 Task: Look for Airbnb options in Jiwani, Pakistan from 17th December, 2023 to 25th December, 2023 for 6 adults. Place can be entire room with 3 bedrooms having 3 beds and 3 bathrooms. Property type can be guest house.
Action: Mouse moved to (421, 81)
Screenshot: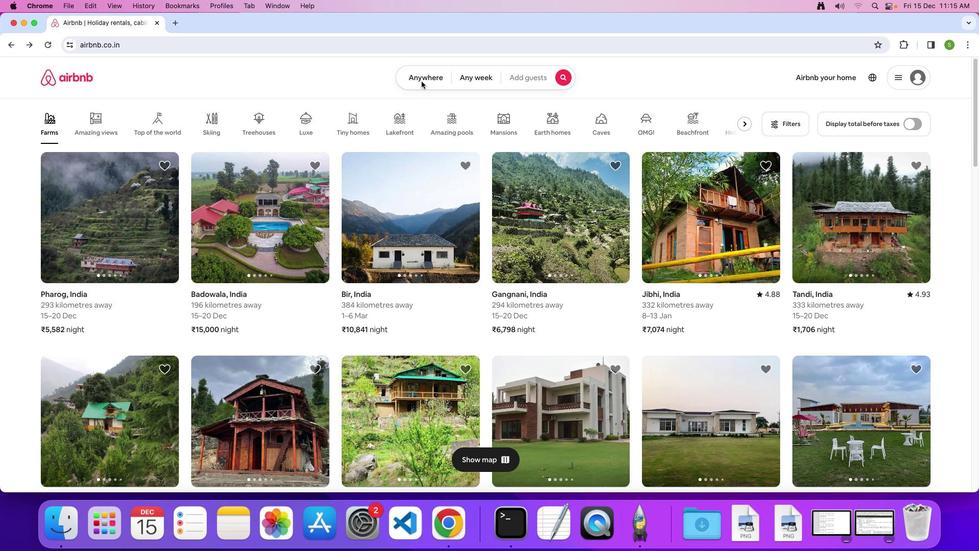 
Action: Mouse pressed left at (421, 81)
Screenshot: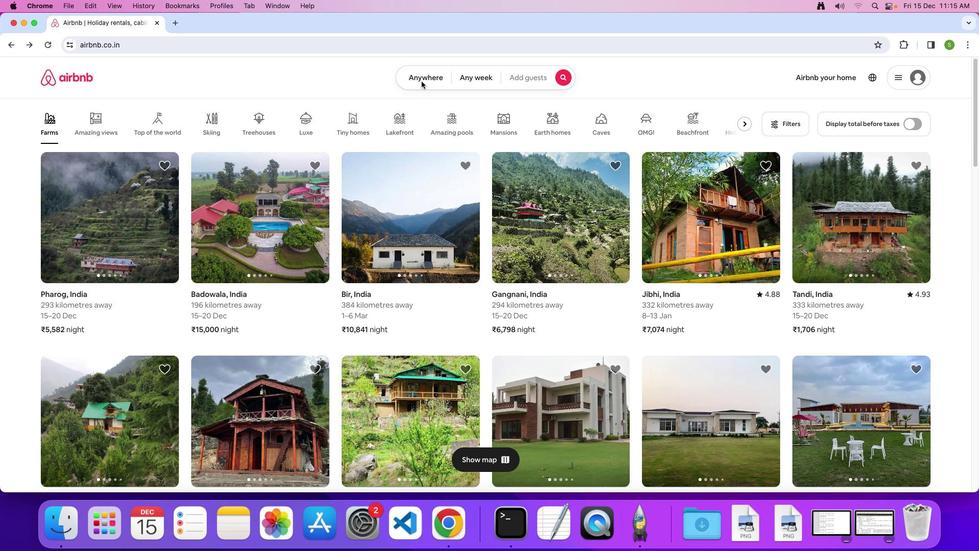 
Action: Mouse moved to (420, 80)
Screenshot: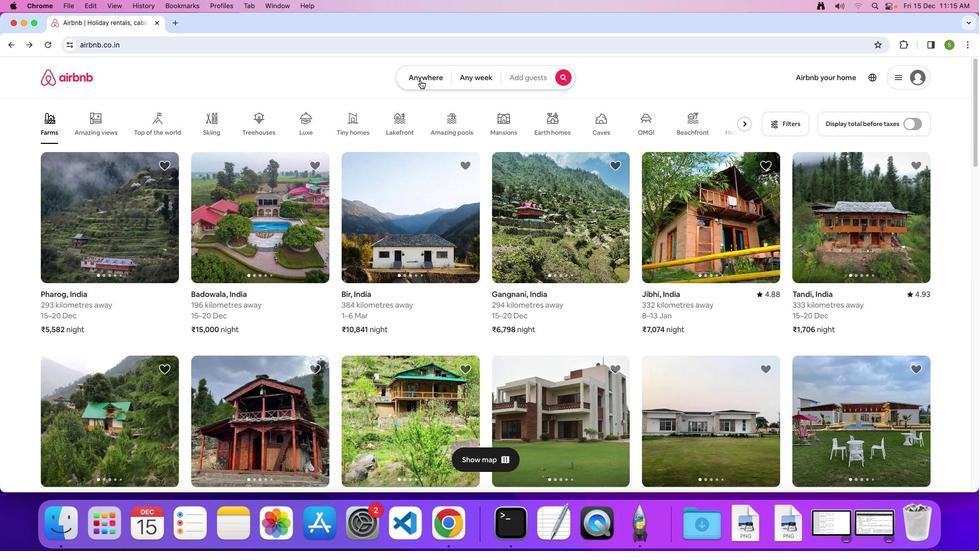 
Action: Mouse pressed left at (420, 80)
Screenshot: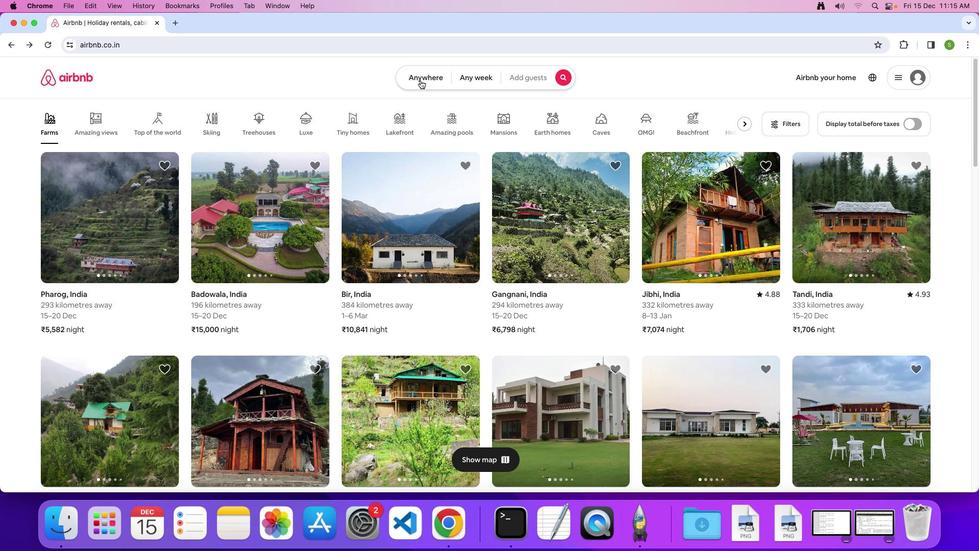 
Action: Mouse moved to (320, 113)
Screenshot: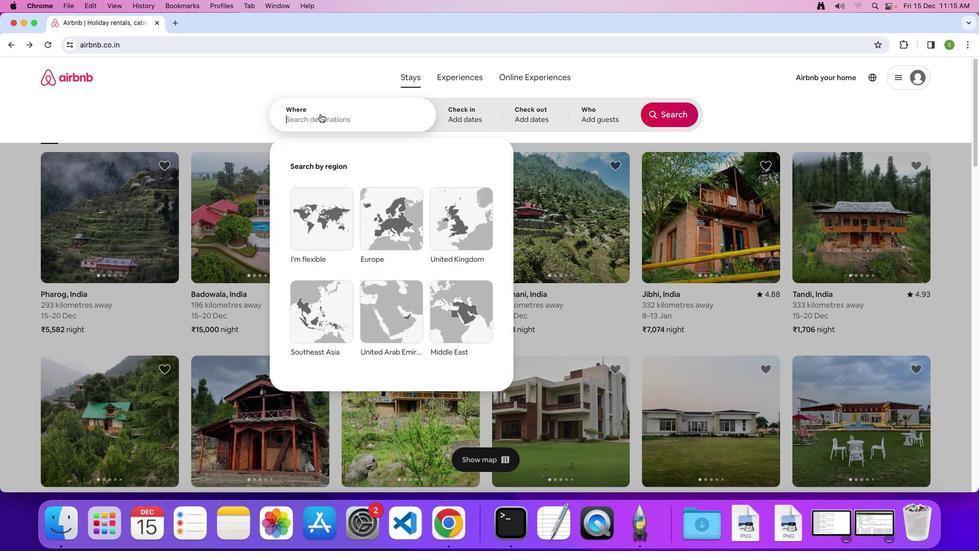 
Action: Mouse pressed left at (320, 113)
Screenshot: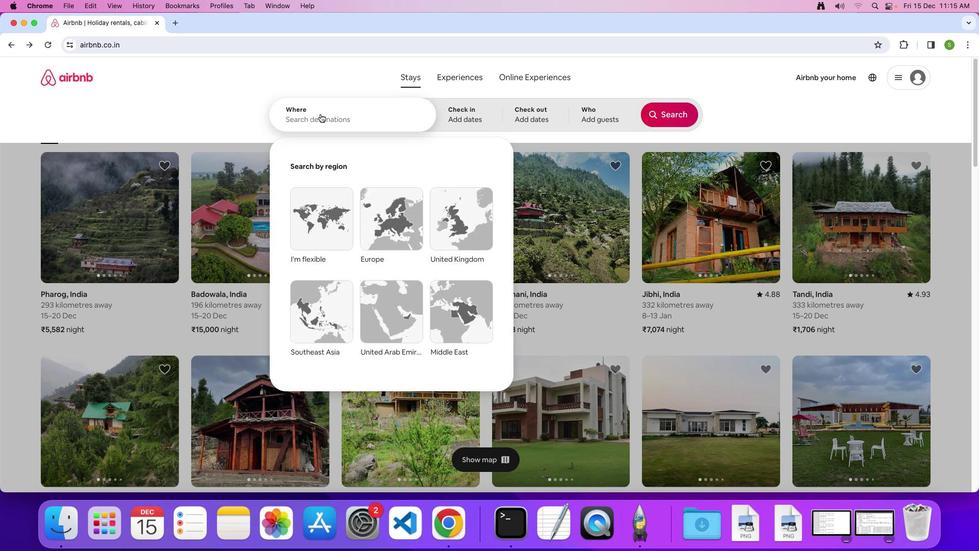 
Action: Key pressed 'J'Key.caps_lock'i''w''a''n''i'','Key.spaceKey.shift'p''a''k''i''s''t''a''n'Key.enter
Screenshot: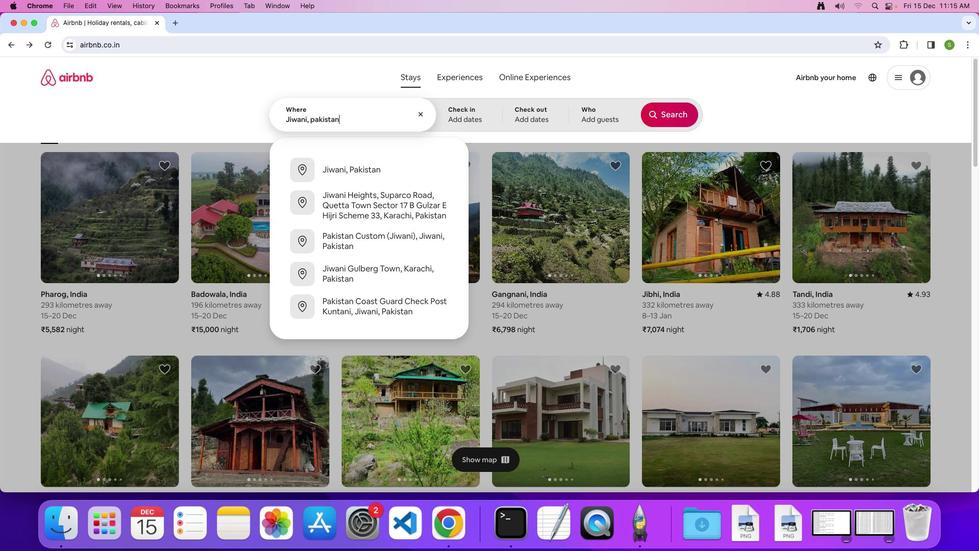 
Action: Mouse moved to (316, 312)
Screenshot: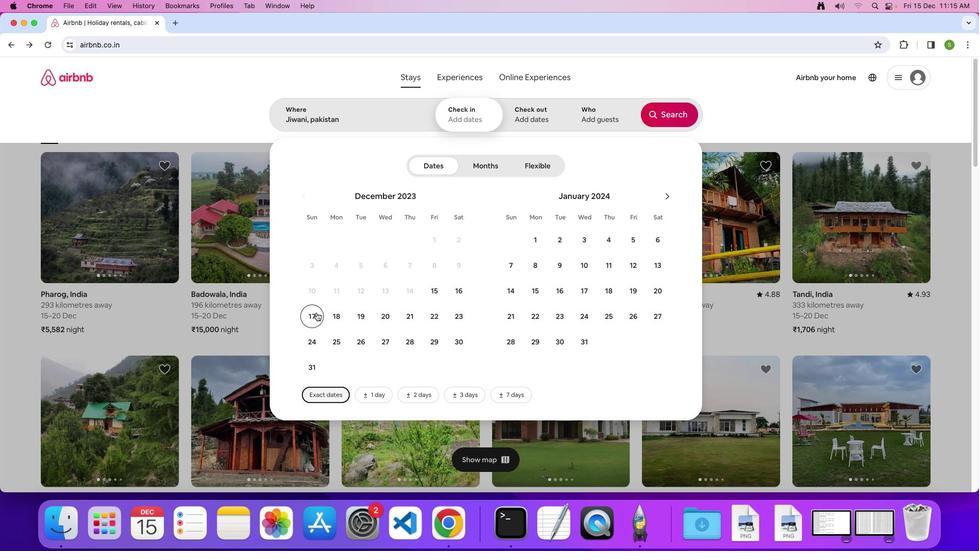 
Action: Mouse pressed left at (316, 312)
Screenshot: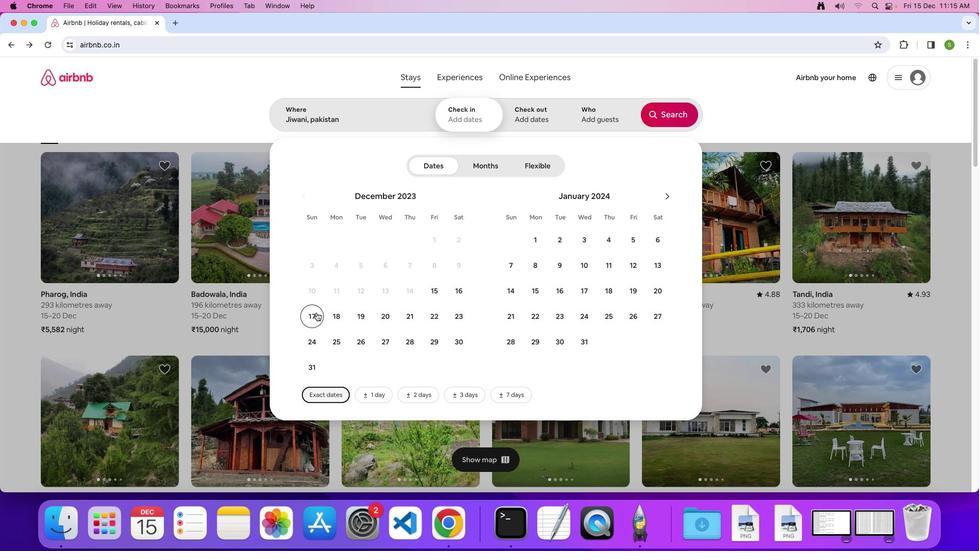 
Action: Mouse moved to (340, 342)
Screenshot: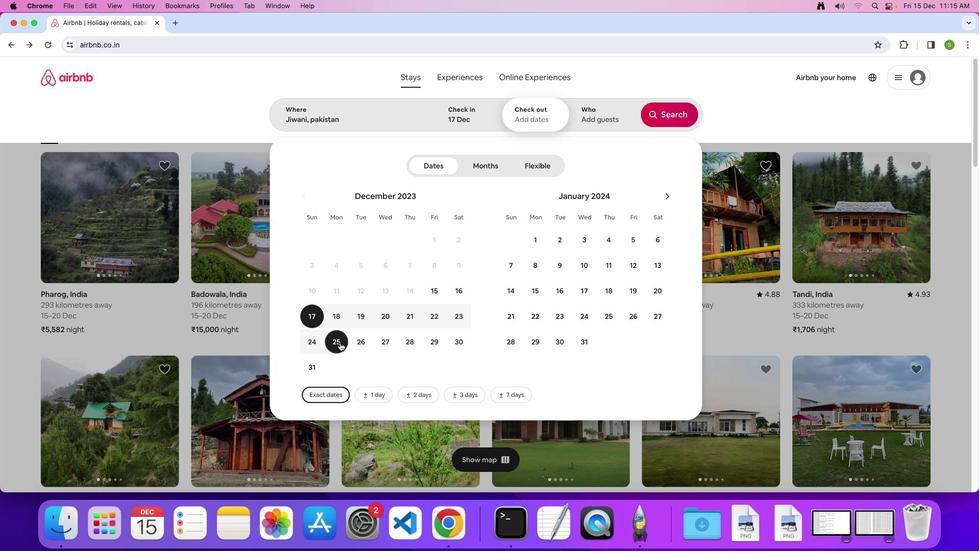 
Action: Mouse pressed left at (340, 342)
Screenshot: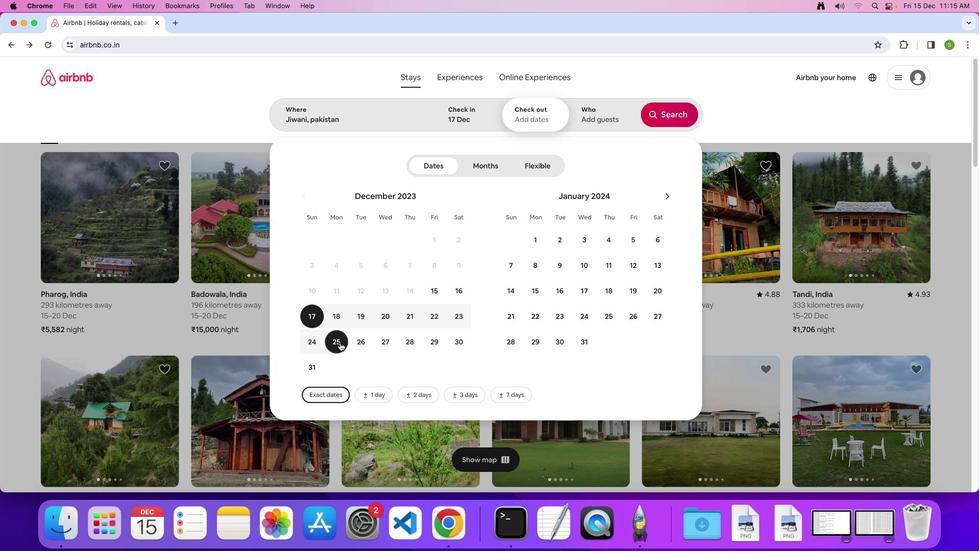 
Action: Mouse moved to (600, 121)
Screenshot: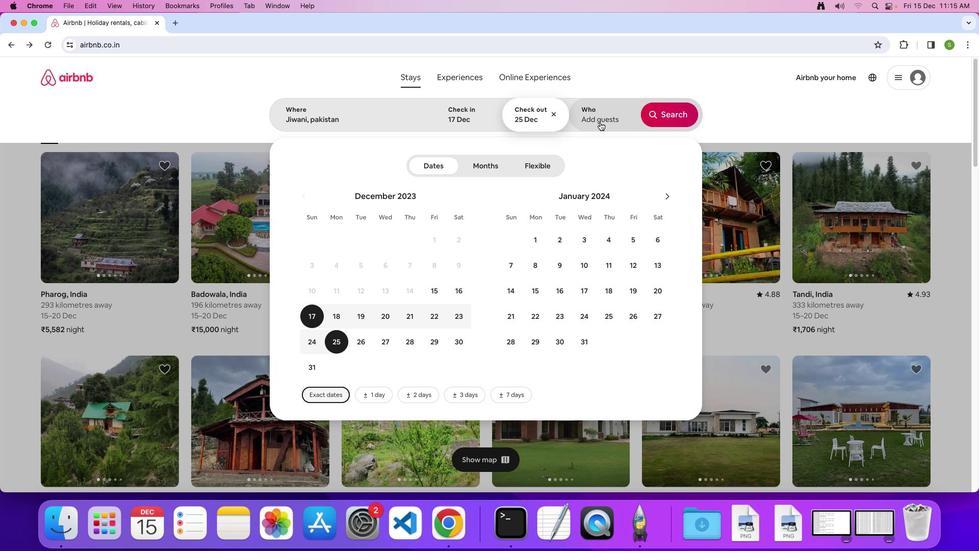 
Action: Mouse pressed left at (600, 121)
Screenshot: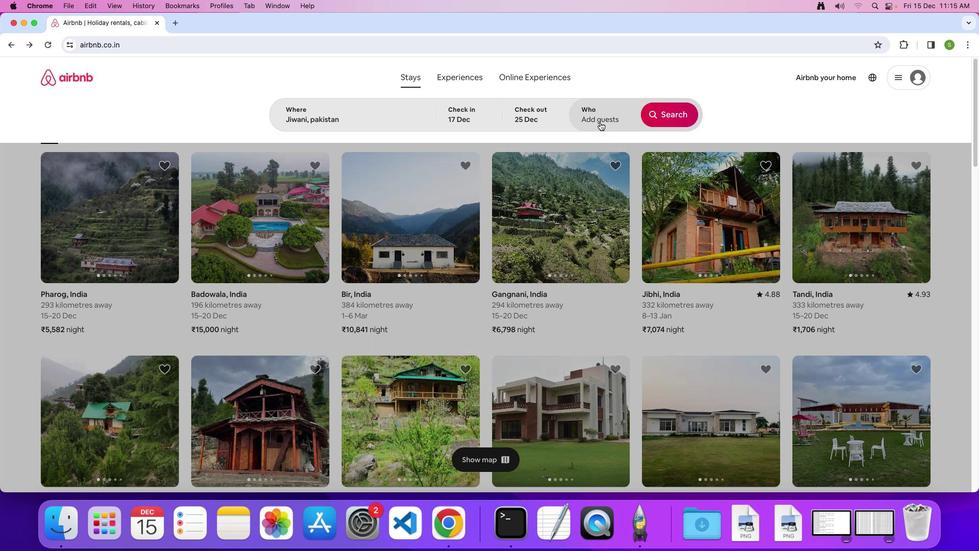 
Action: Mouse moved to (673, 169)
Screenshot: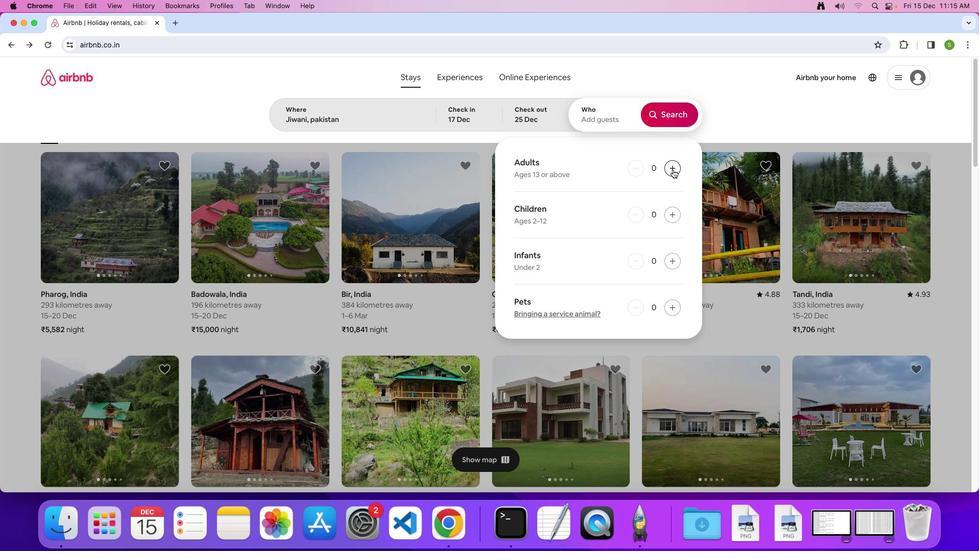 
Action: Mouse pressed left at (673, 169)
Screenshot: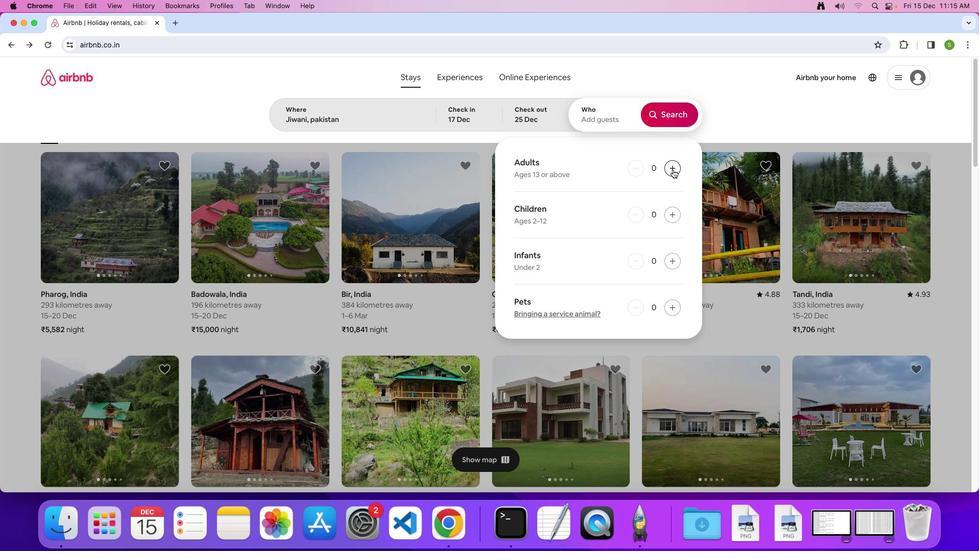 
Action: Mouse pressed left at (673, 169)
Screenshot: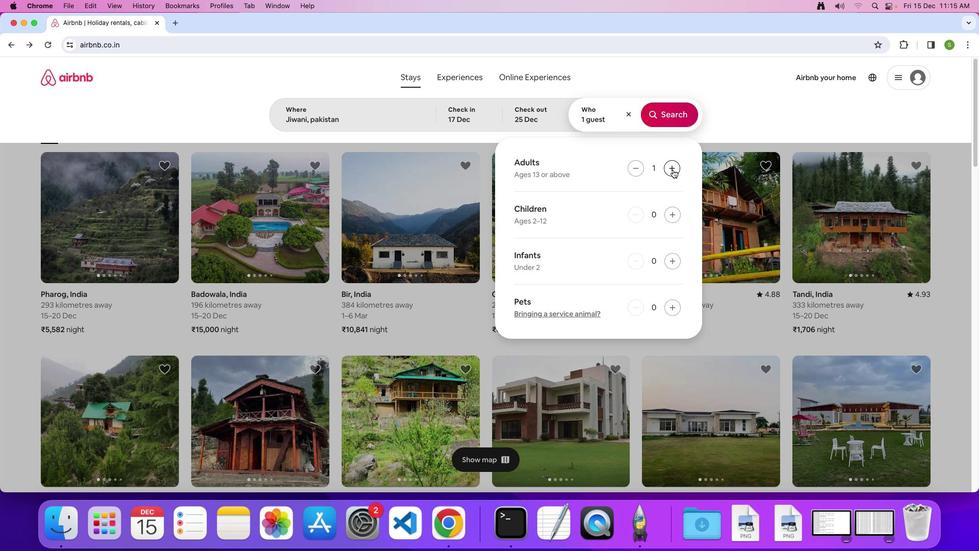 
Action: Mouse pressed left at (673, 169)
Screenshot: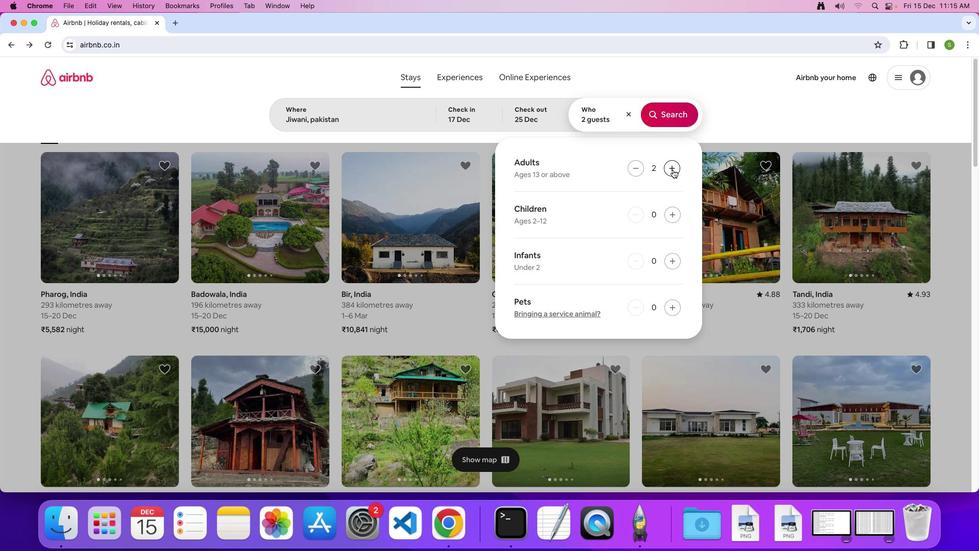 
Action: Mouse pressed left at (673, 169)
Screenshot: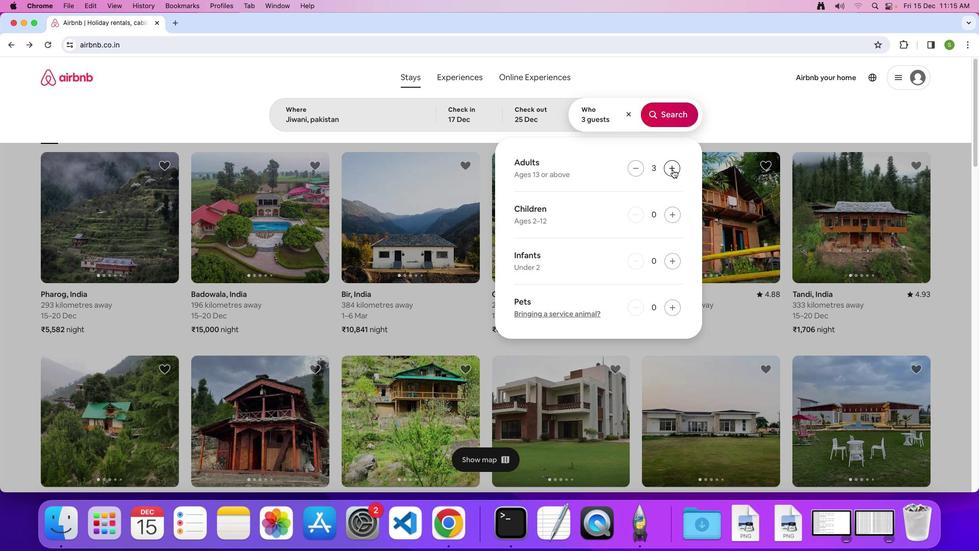 
Action: Mouse pressed left at (673, 169)
Screenshot: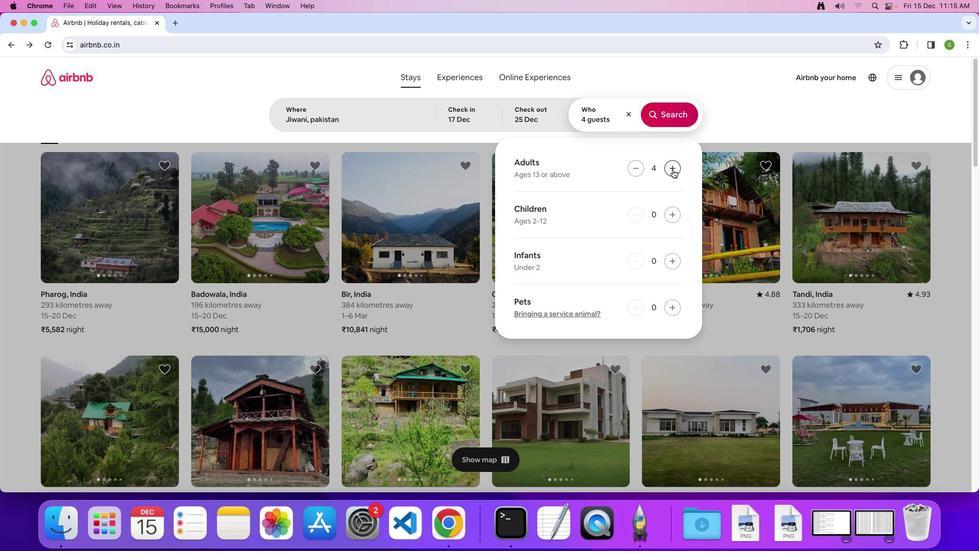 
Action: Mouse pressed left at (673, 169)
Screenshot: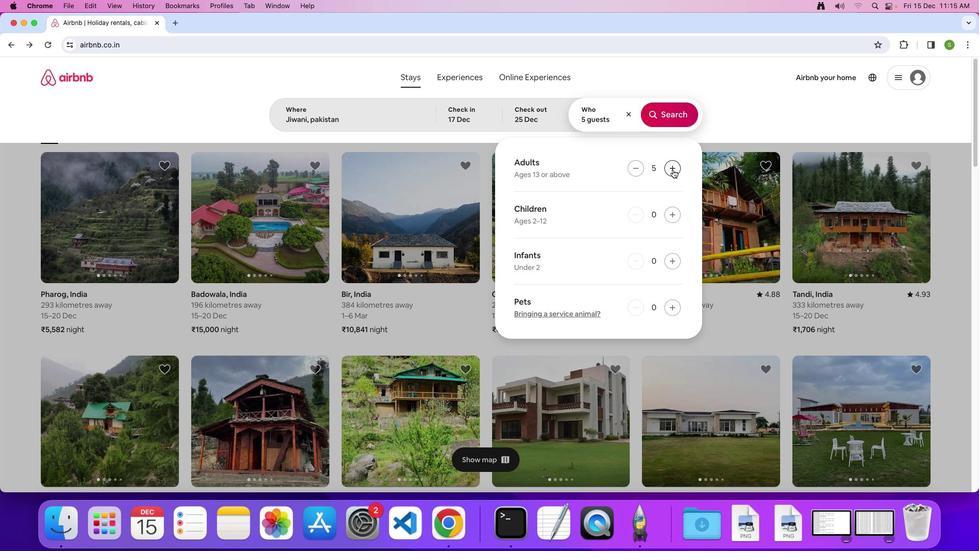 
Action: Mouse moved to (670, 118)
Screenshot: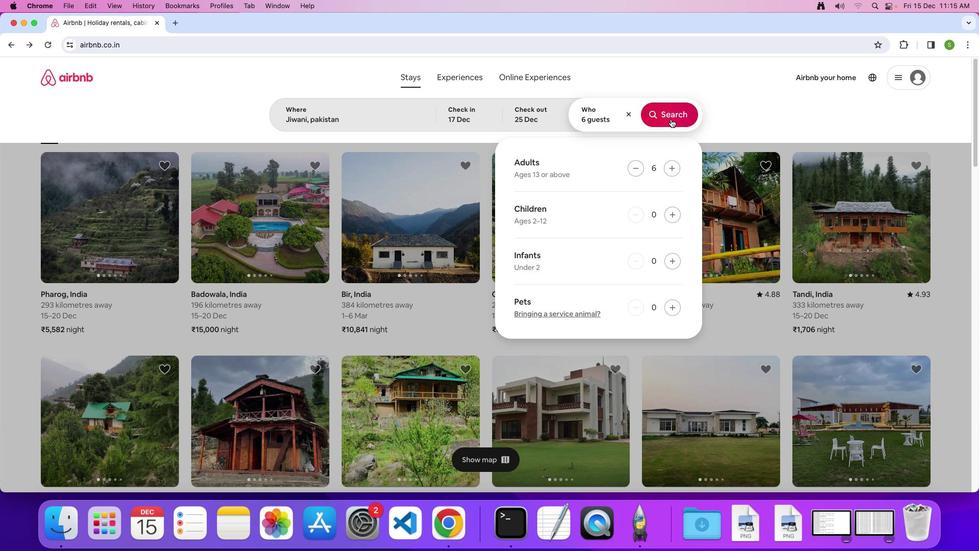 
Action: Mouse pressed left at (670, 118)
Screenshot: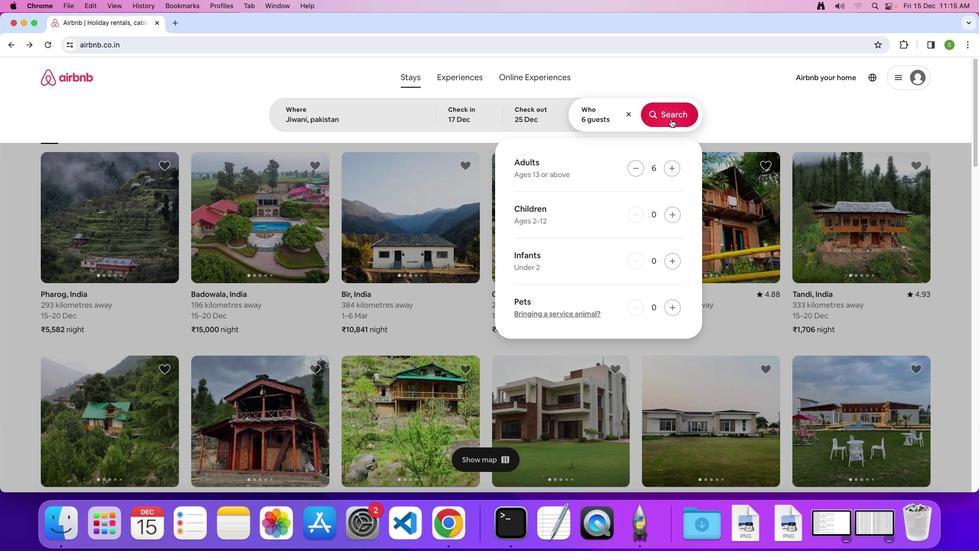 
Action: Mouse moved to (817, 122)
Screenshot: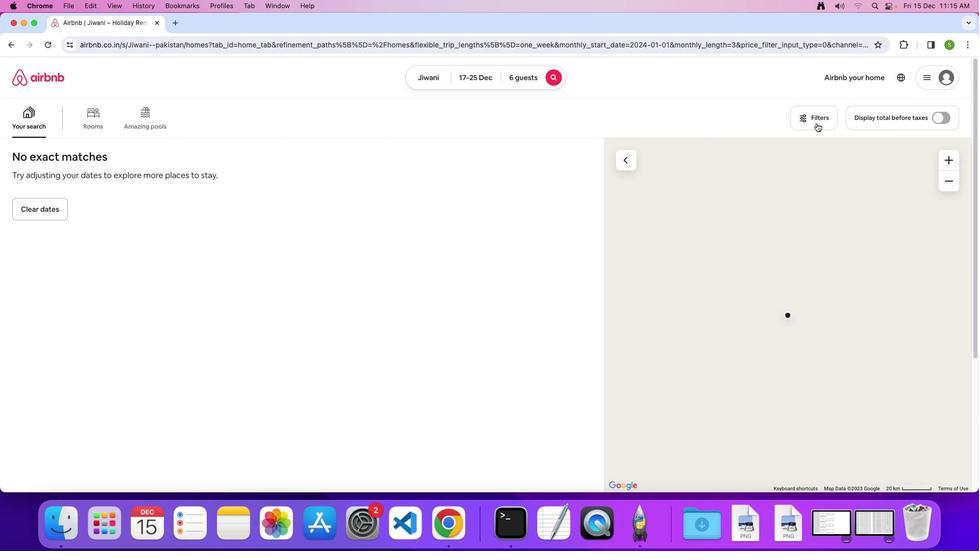 
Action: Mouse pressed left at (817, 122)
Screenshot: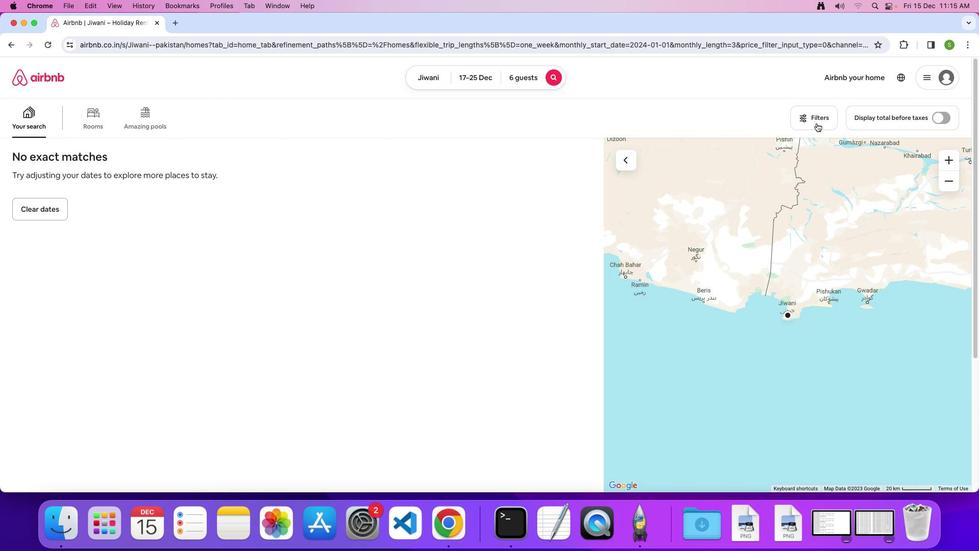 
Action: Mouse moved to (526, 250)
Screenshot: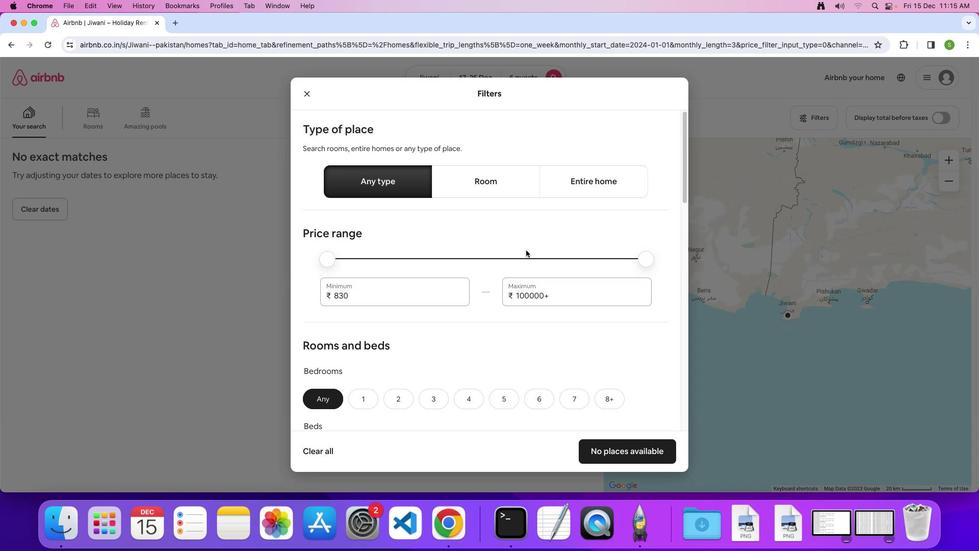 
Action: Mouse scrolled (526, 250) with delta (0, 0)
Screenshot: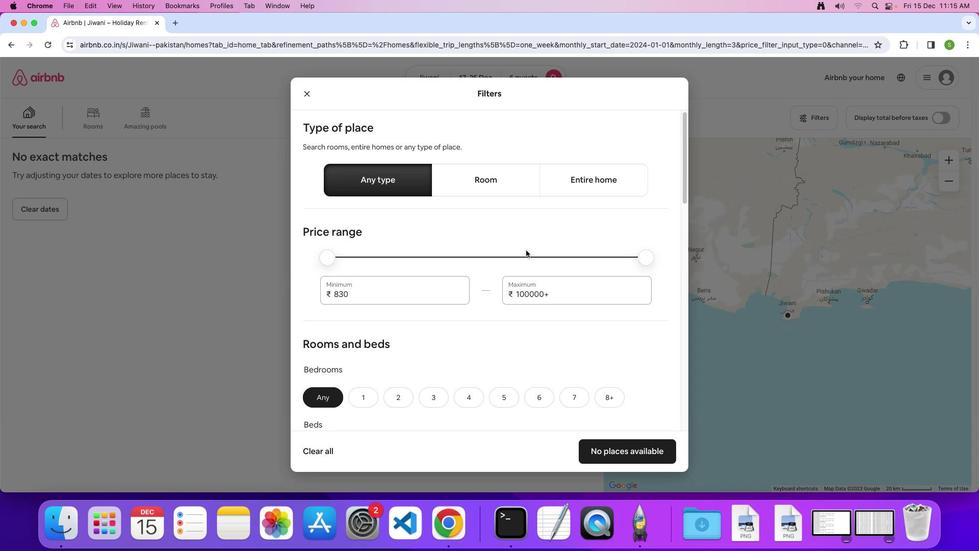 
Action: Mouse scrolled (526, 250) with delta (0, 0)
Screenshot: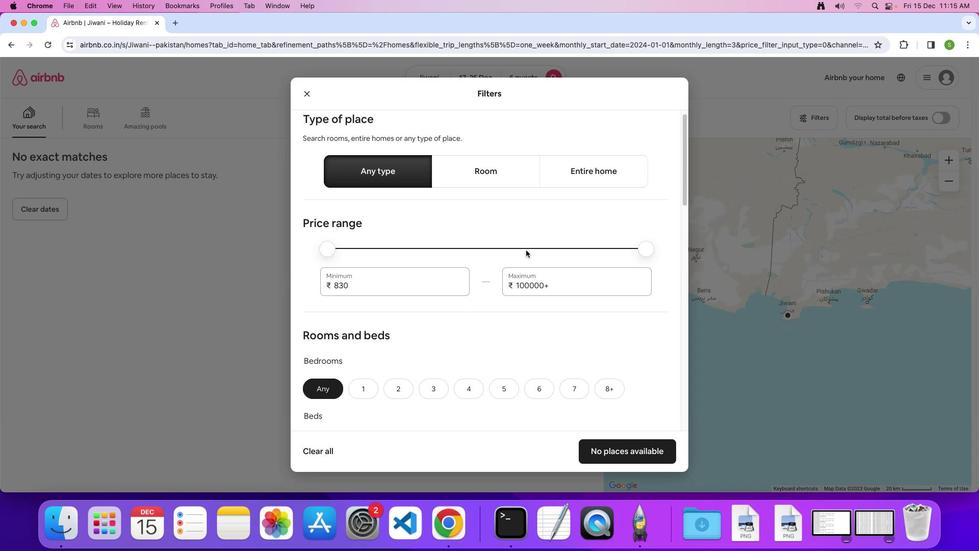 
Action: Mouse scrolled (526, 250) with delta (0, 0)
Screenshot: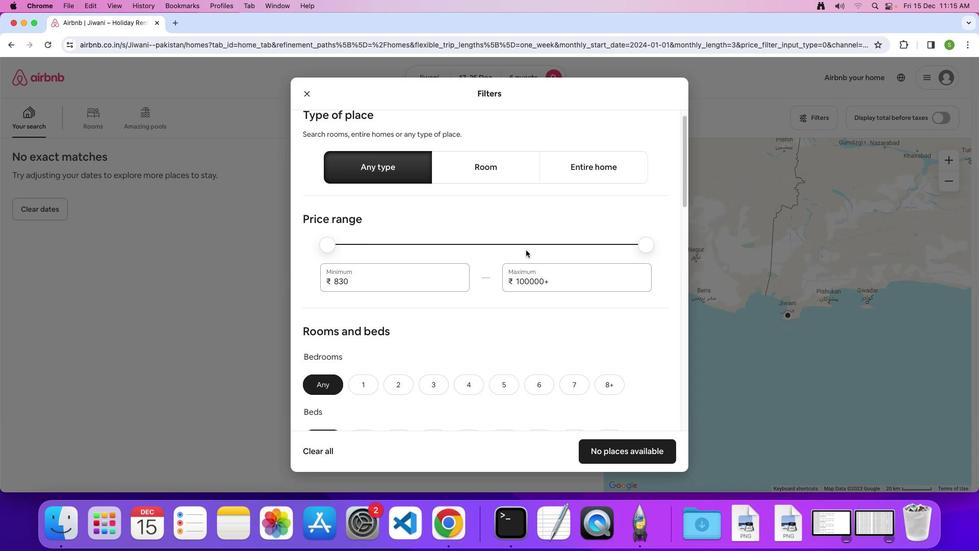 
Action: Mouse scrolled (526, 250) with delta (0, 0)
Screenshot: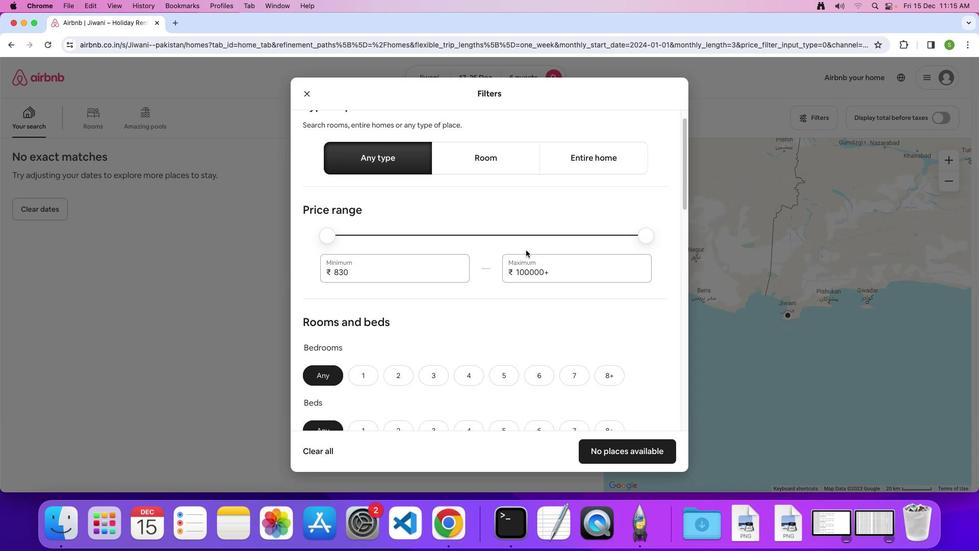 
Action: Mouse scrolled (526, 250) with delta (0, 0)
Screenshot: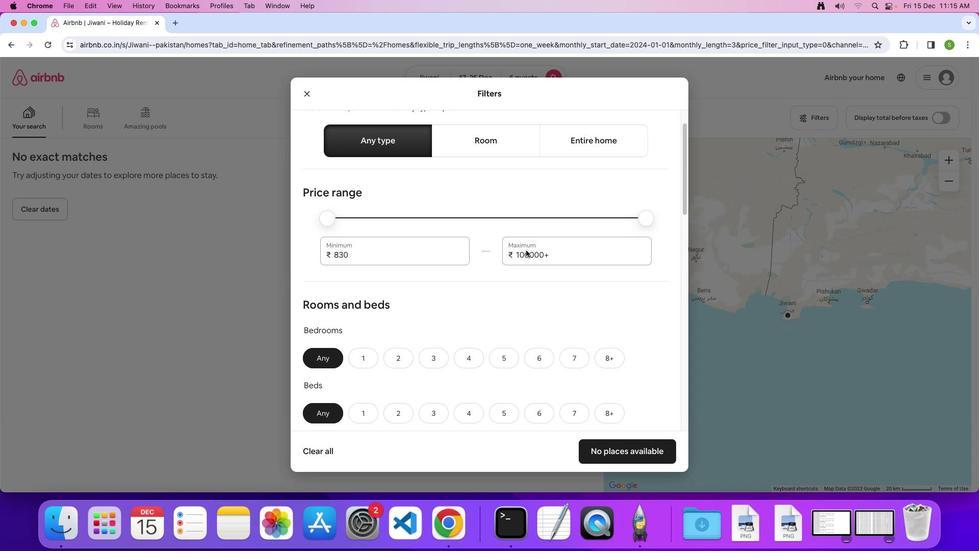 
Action: Mouse scrolled (526, 250) with delta (0, 0)
Screenshot: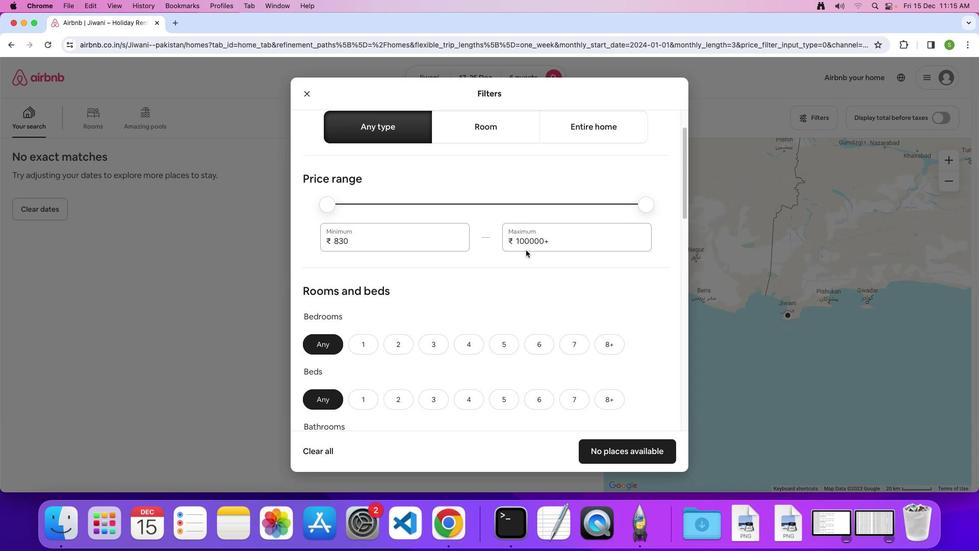 
Action: Mouse scrolled (526, 250) with delta (0, 0)
Screenshot: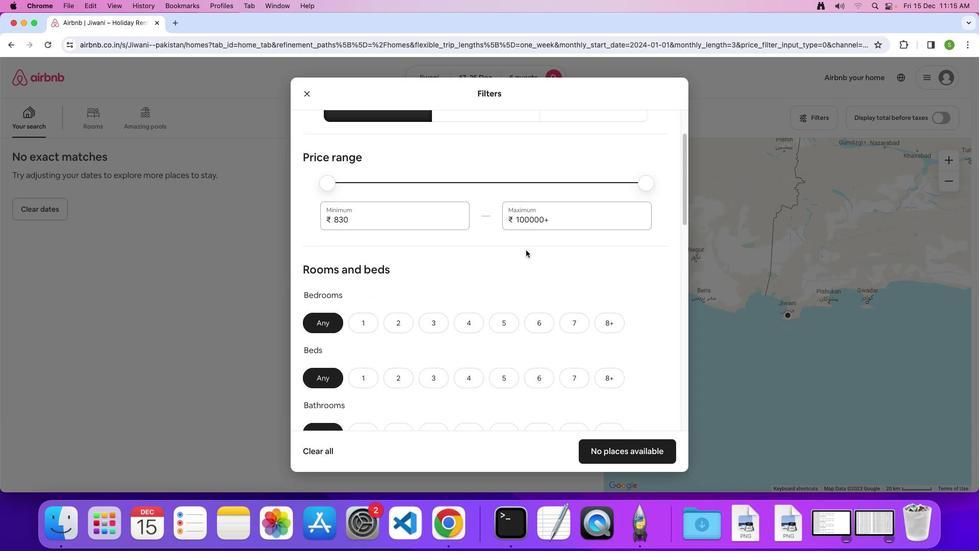 
Action: Mouse scrolled (526, 250) with delta (0, -1)
Screenshot: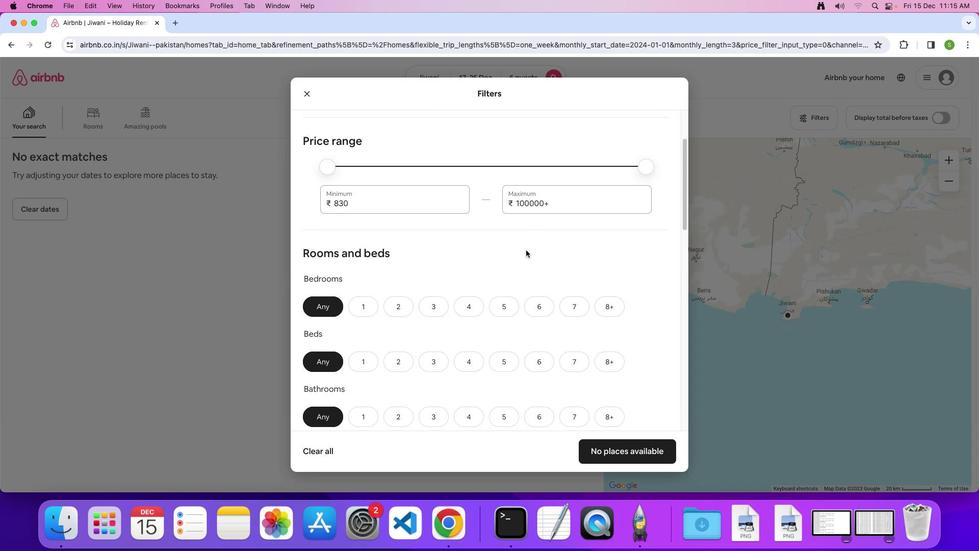 
Action: Mouse scrolled (526, 250) with delta (0, 0)
Screenshot: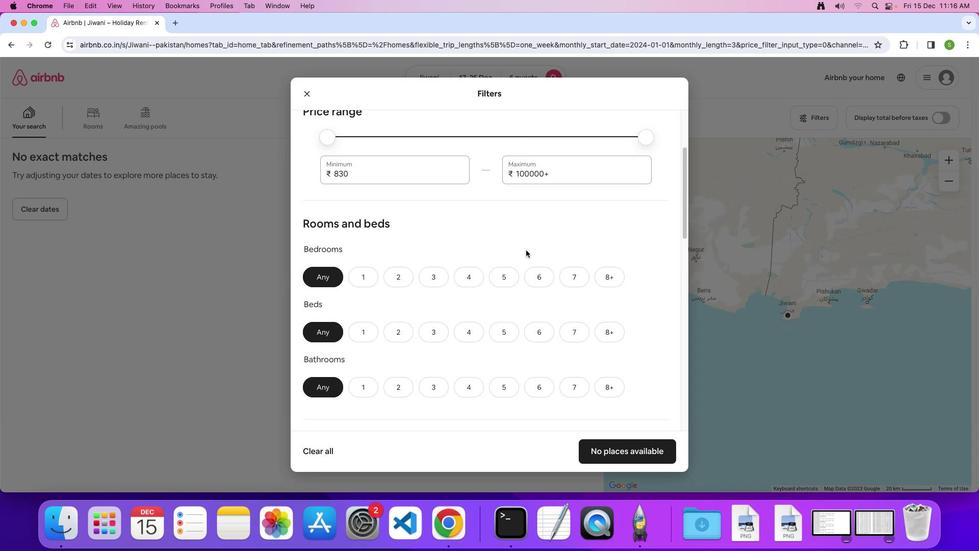 
Action: Mouse scrolled (526, 250) with delta (0, 0)
Screenshot: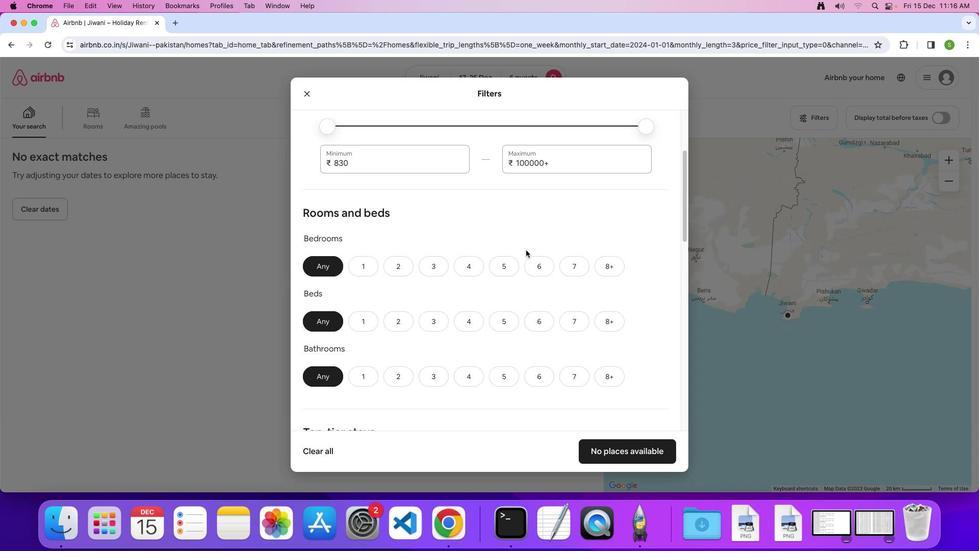 
Action: Mouse scrolled (526, 250) with delta (0, -1)
Screenshot: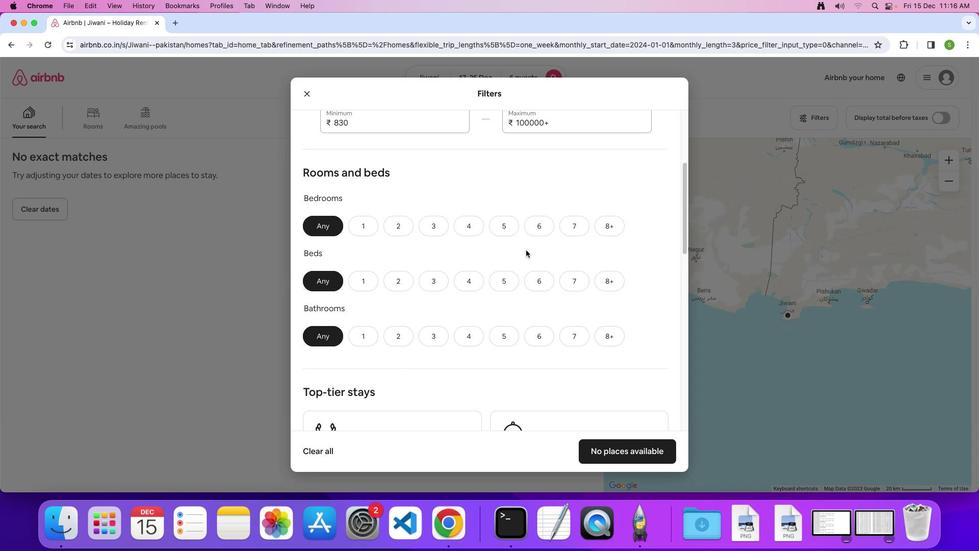 
Action: Mouse moved to (443, 206)
Screenshot: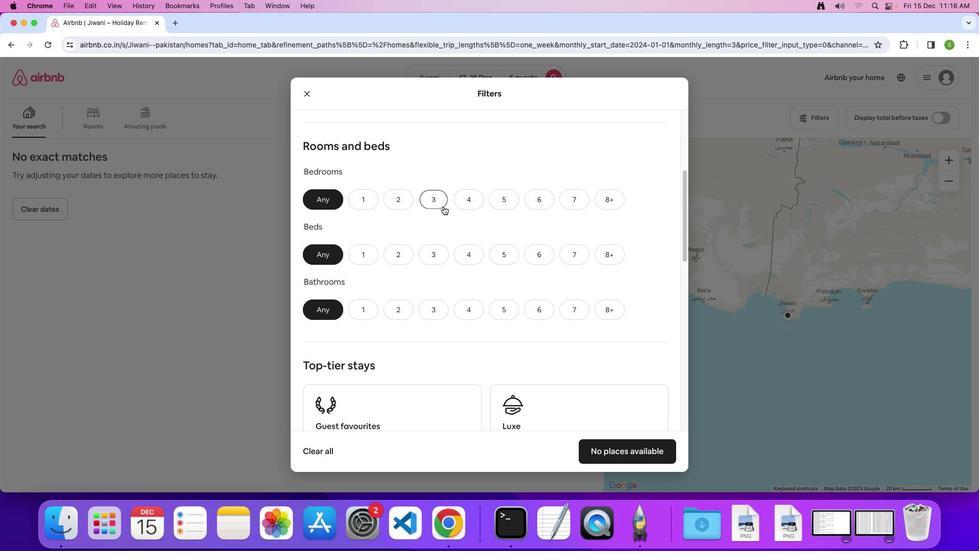 
Action: Mouse pressed left at (443, 206)
Screenshot: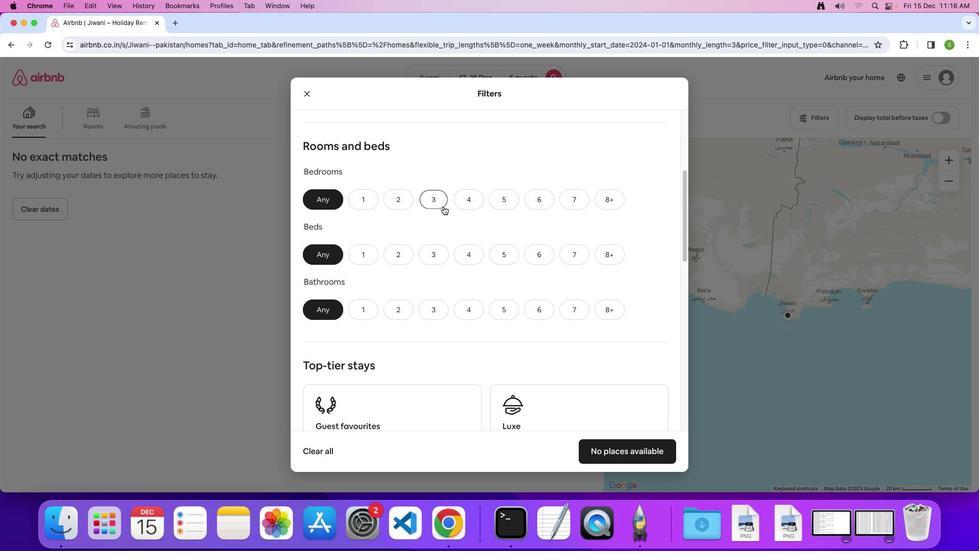 
Action: Mouse moved to (429, 259)
Screenshot: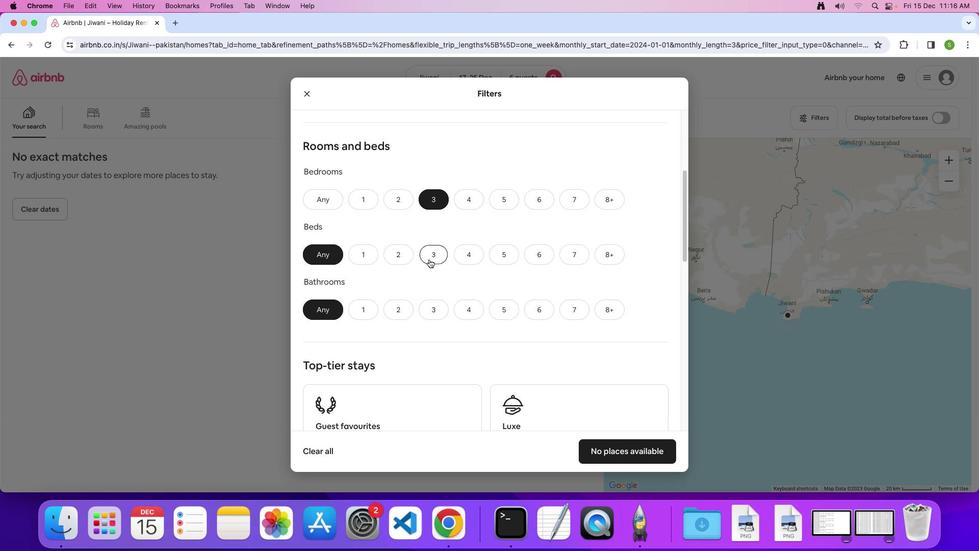 
Action: Mouse pressed left at (429, 259)
Screenshot: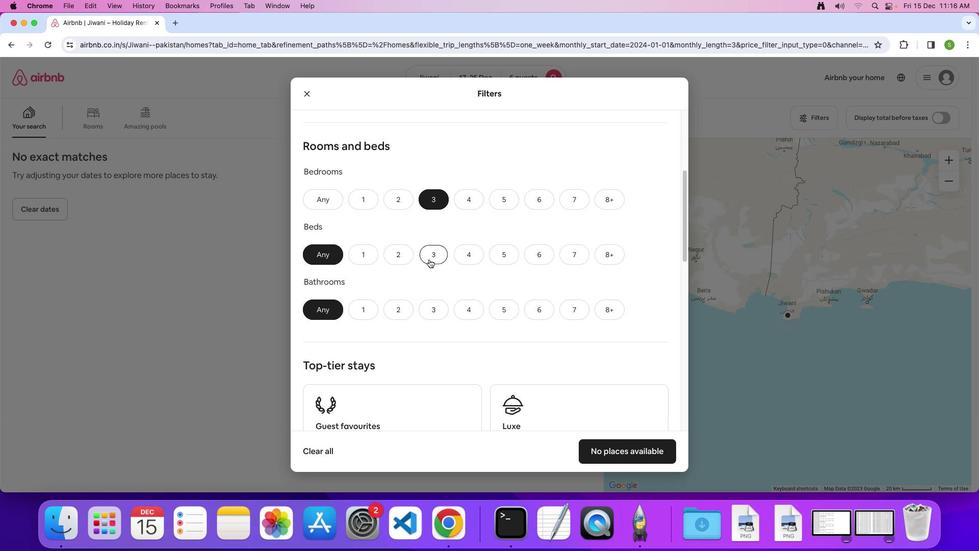 
Action: Mouse moved to (436, 308)
Screenshot: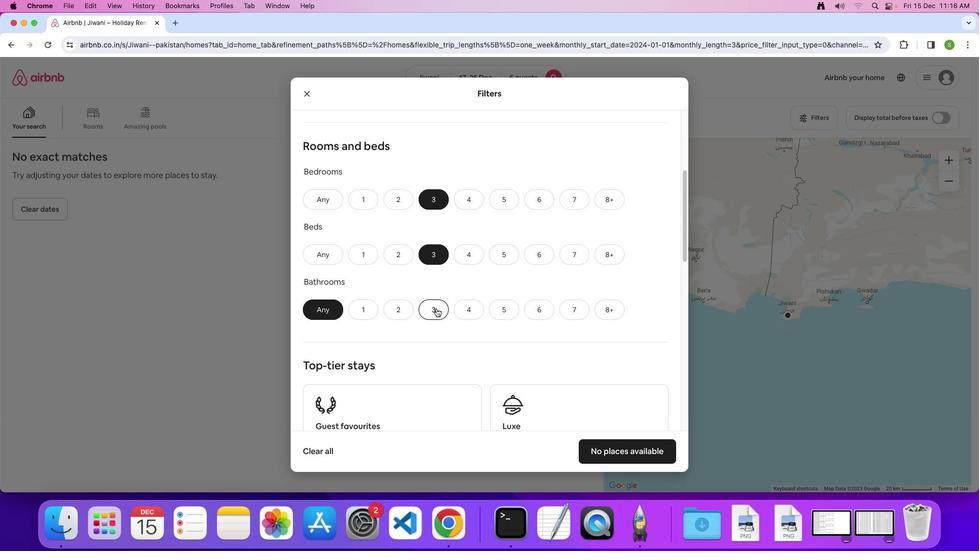 
Action: Mouse pressed left at (436, 308)
Screenshot: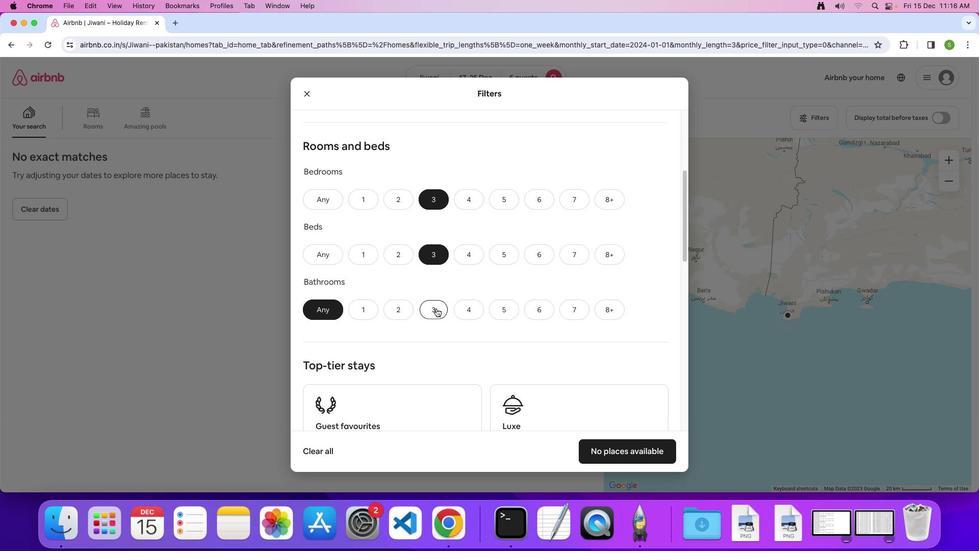 
Action: Mouse moved to (545, 282)
Screenshot: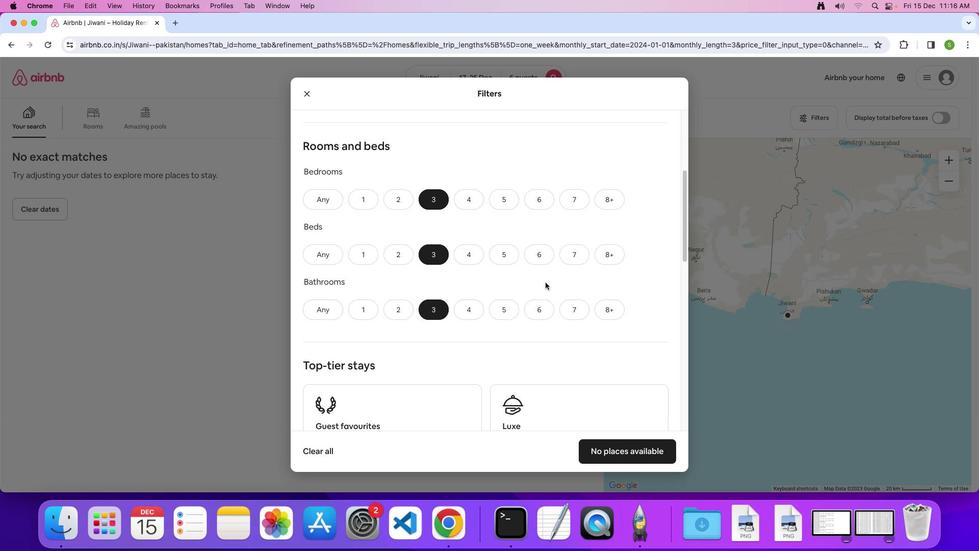 
Action: Mouse scrolled (545, 282) with delta (0, 0)
Screenshot: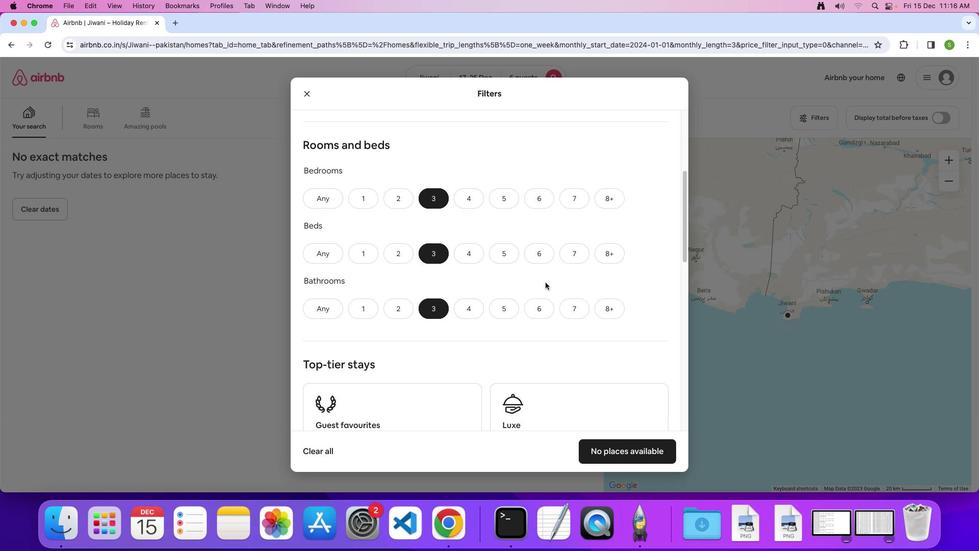 
Action: Mouse scrolled (545, 282) with delta (0, 0)
Screenshot: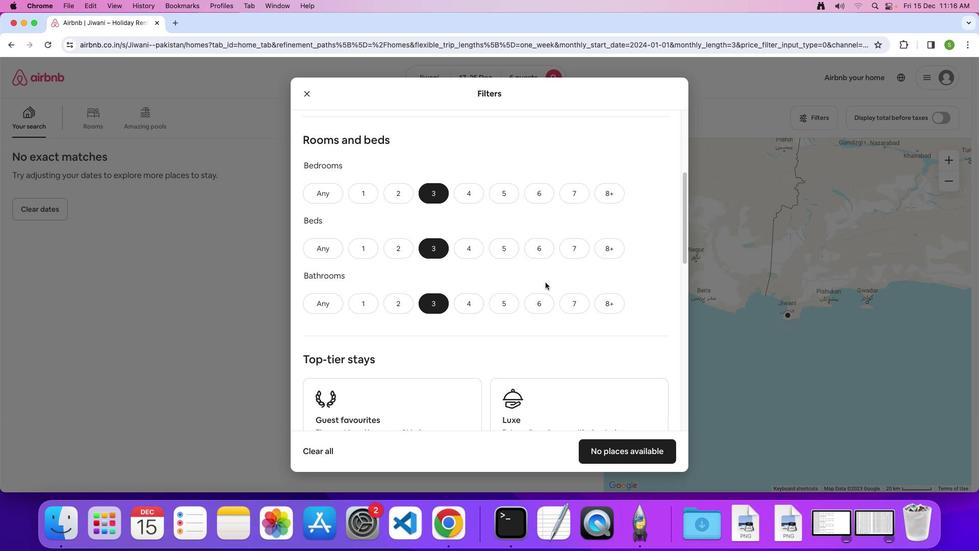 
Action: Mouse scrolled (545, 282) with delta (0, 0)
Screenshot: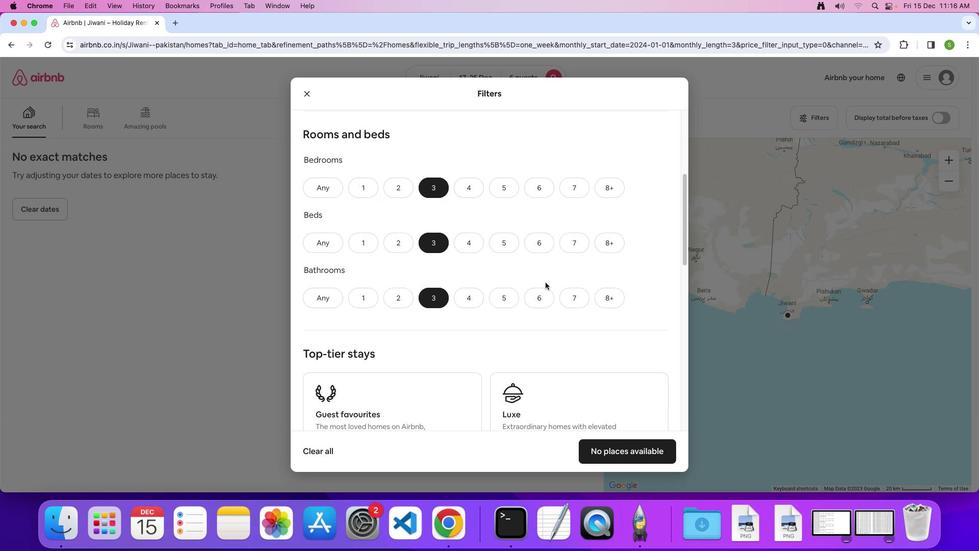 
Action: Mouse scrolled (545, 282) with delta (0, 0)
Screenshot: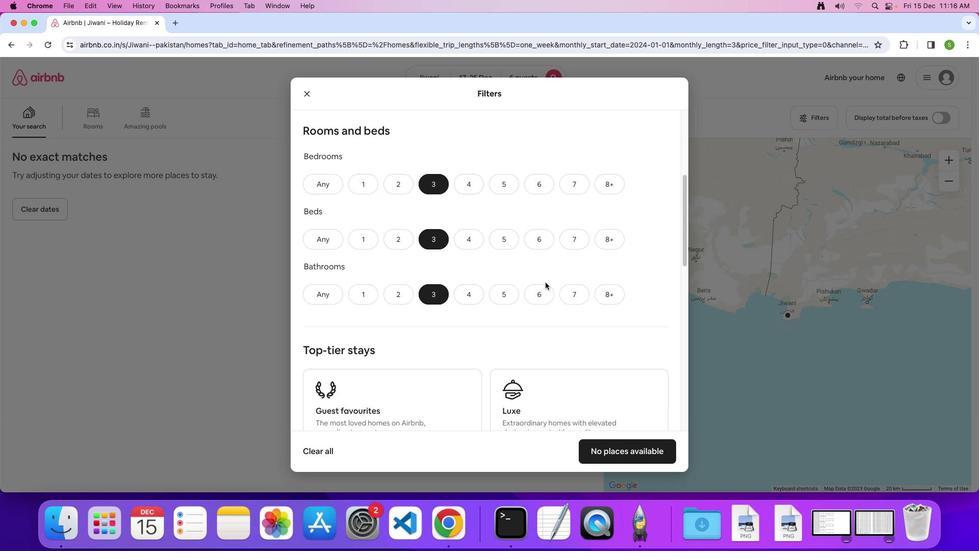 
Action: Mouse scrolled (545, 282) with delta (0, 0)
Screenshot: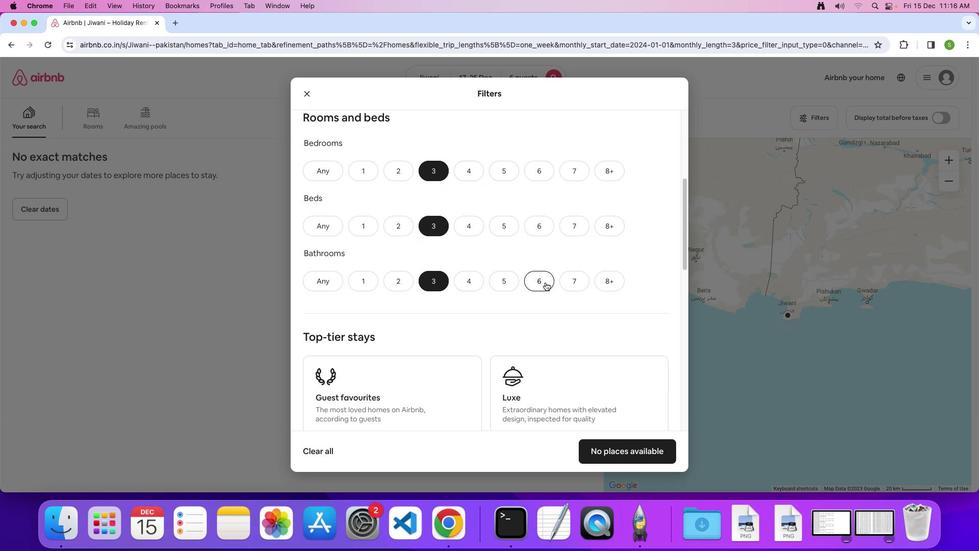 
Action: Mouse scrolled (545, 282) with delta (0, 0)
Screenshot: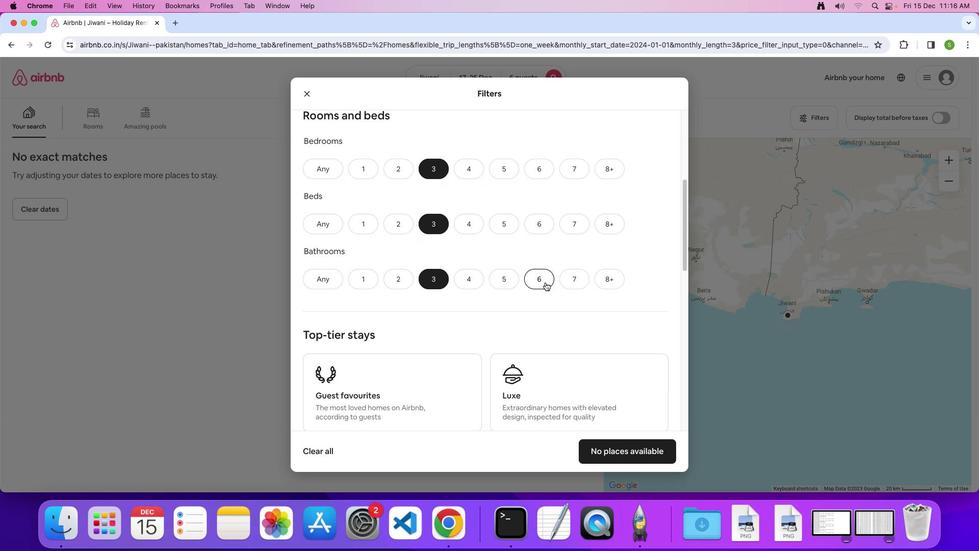 
Action: Mouse scrolled (545, 282) with delta (0, 0)
Screenshot: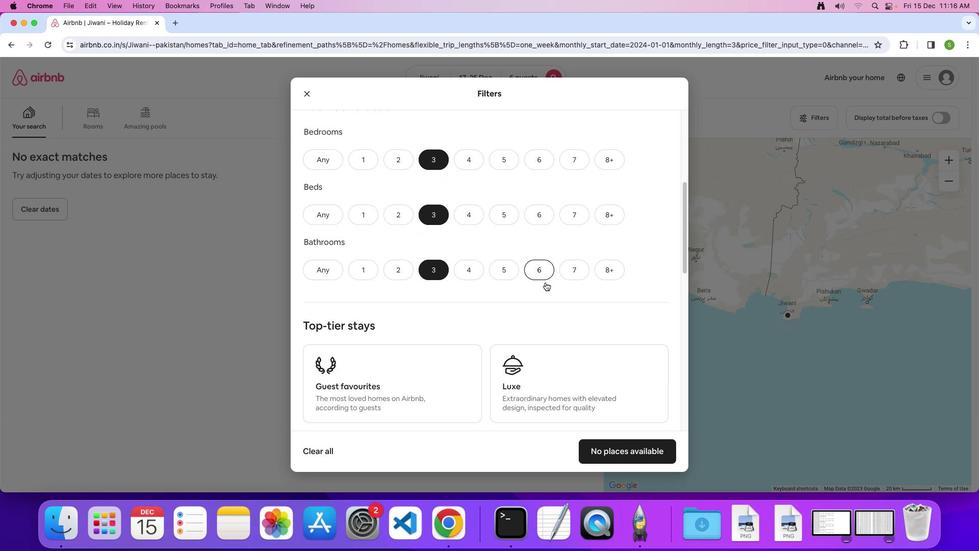 
Action: Mouse scrolled (545, 282) with delta (0, 0)
Screenshot: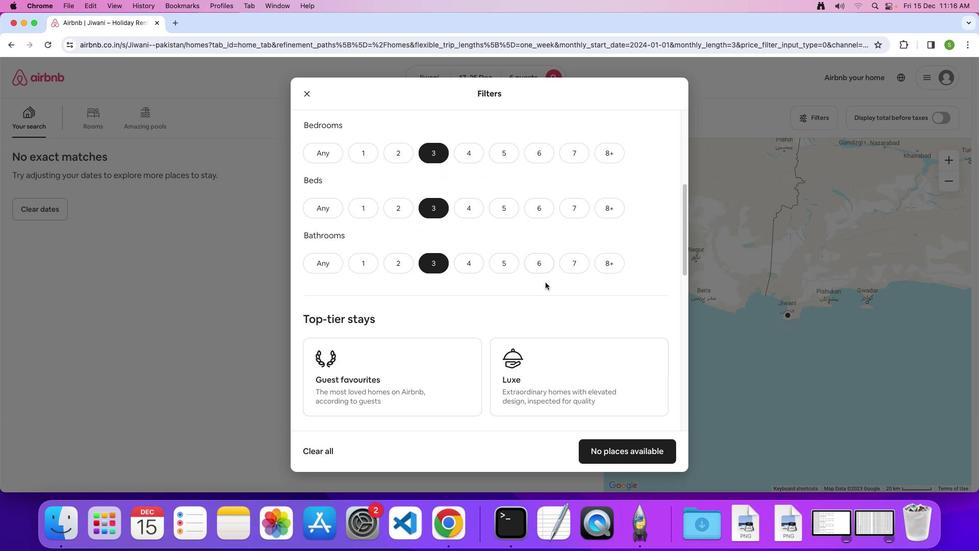 
Action: Mouse scrolled (545, 282) with delta (0, 0)
Screenshot: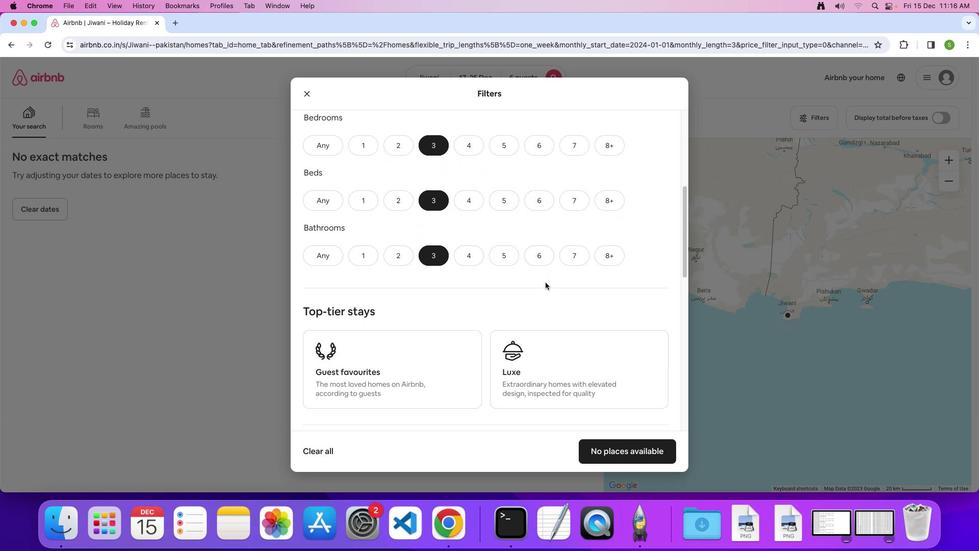 
Action: Mouse scrolled (545, 282) with delta (0, 0)
Screenshot: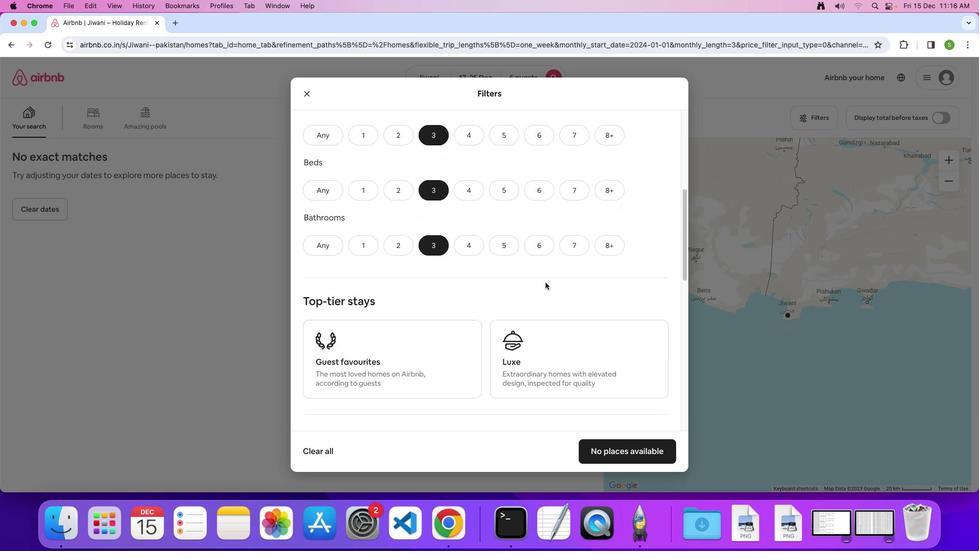 
Action: Mouse scrolled (545, 282) with delta (0, 0)
Screenshot: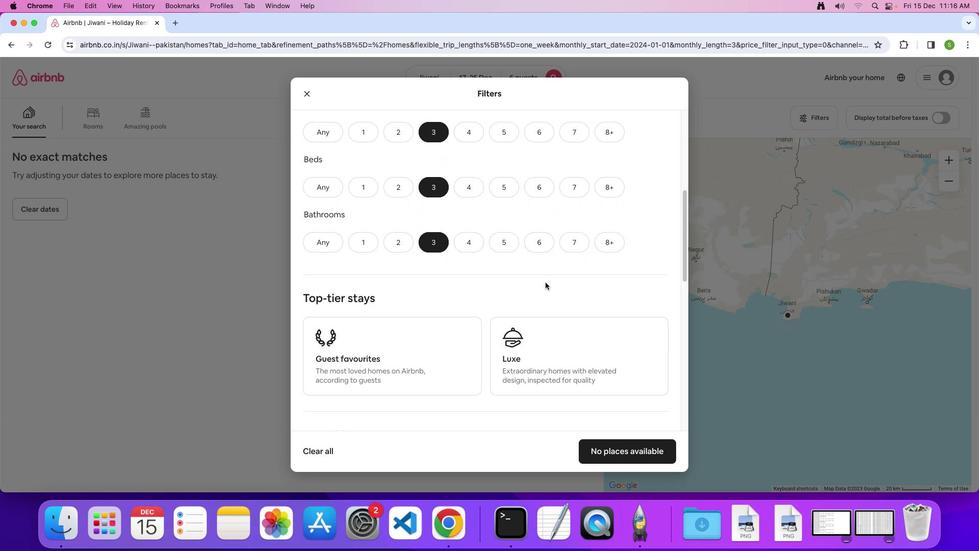 
Action: Mouse scrolled (545, 282) with delta (0, 0)
Screenshot: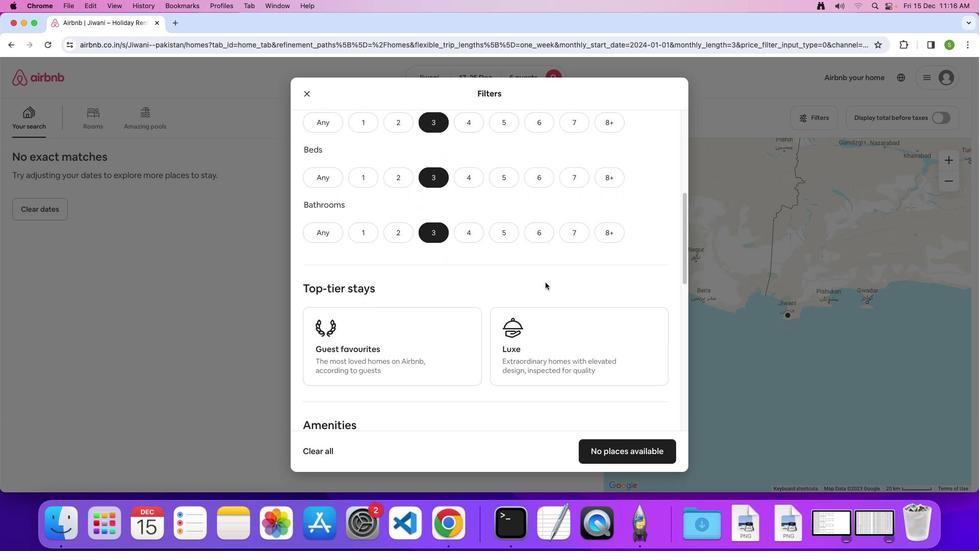 
Action: Mouse scrolled (545, 282) with delta (0, 0)
Screenshot: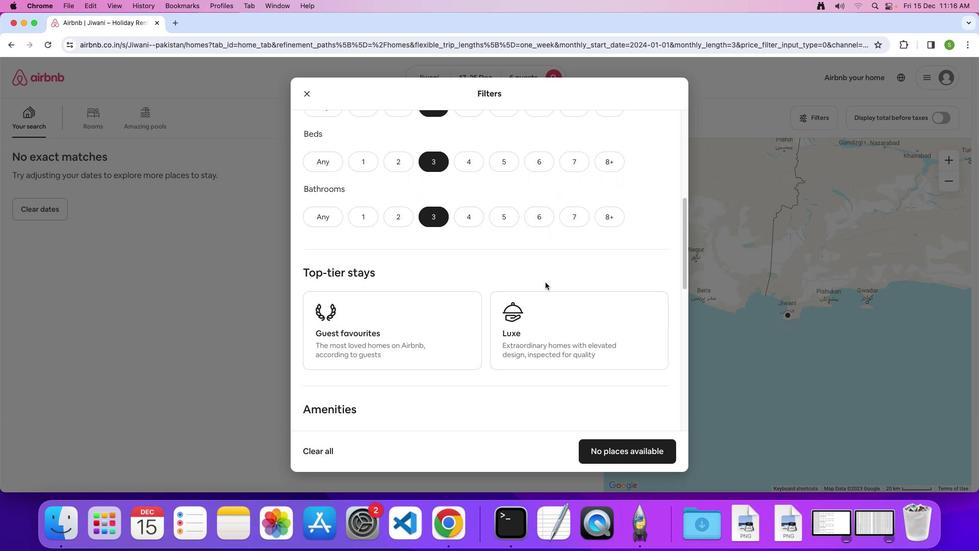 
Action: Mouse scrolled (545, 282) with delta (0, 0)
Screenshot: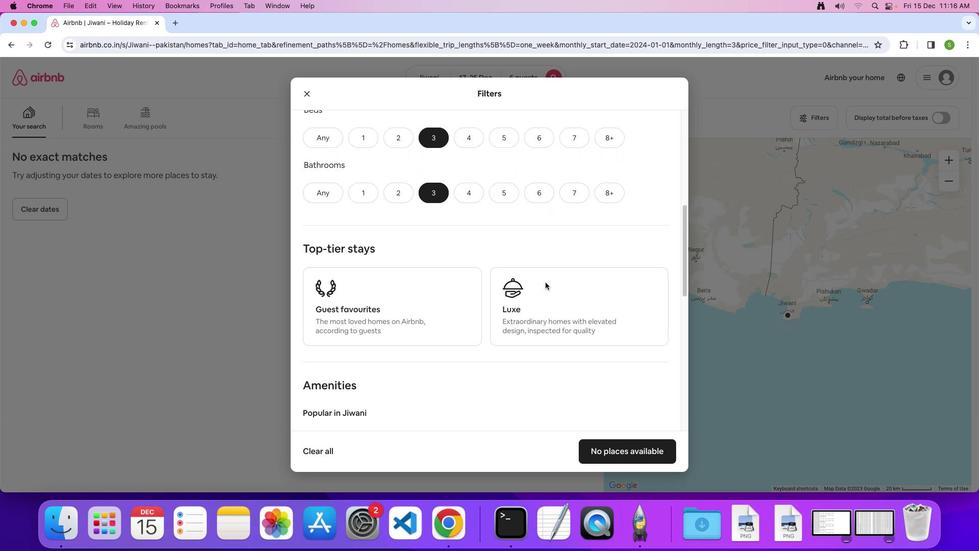 
Action: Mouse scrolled (545, 282) with delta (0, -1)
Screenshot: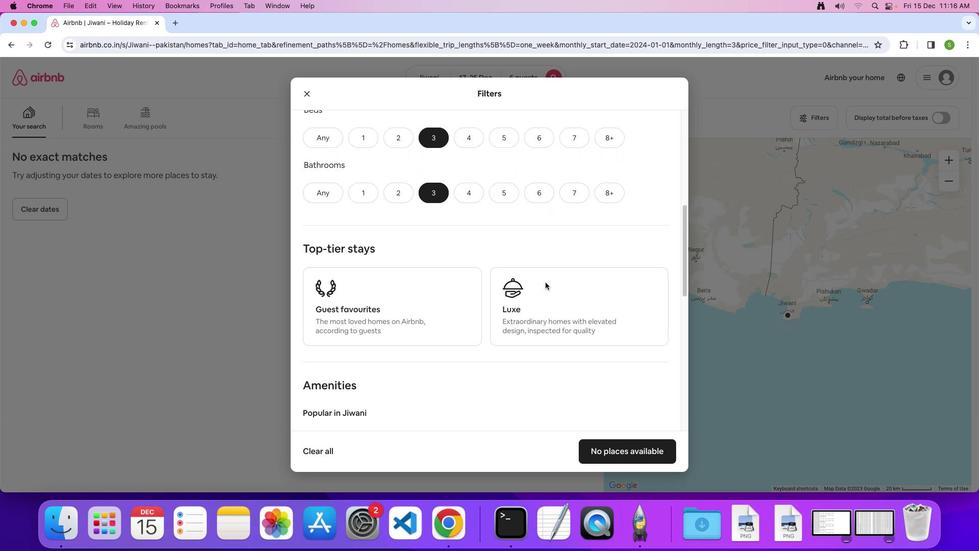 
Action: Mouse scrolled (545, 282) with delta (0, 0)
Screenshot: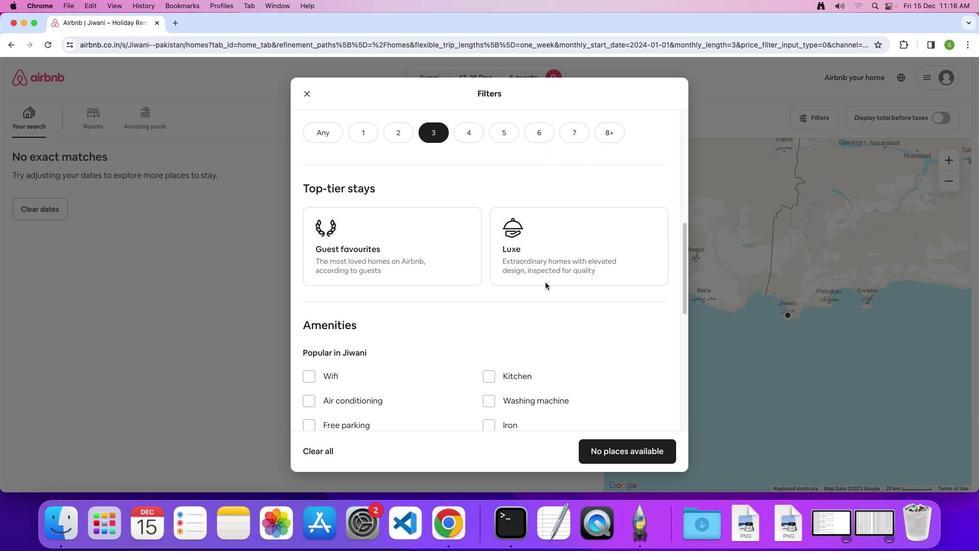 
Action: Mouse scrolled (545, 282) with delta (0, 0)
Screenshot: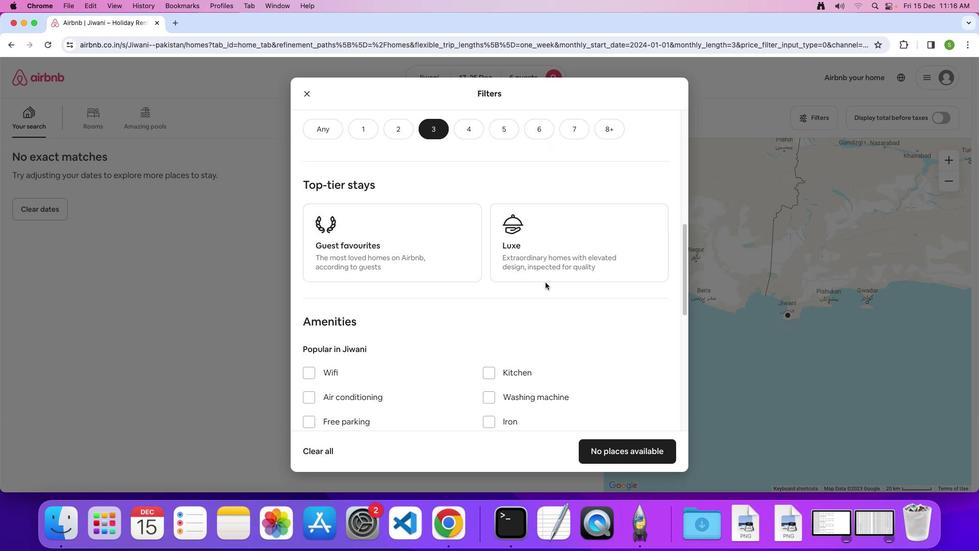 
Action: Mouse scrolled (545, 282) with delta (0, 0)
Screenshot: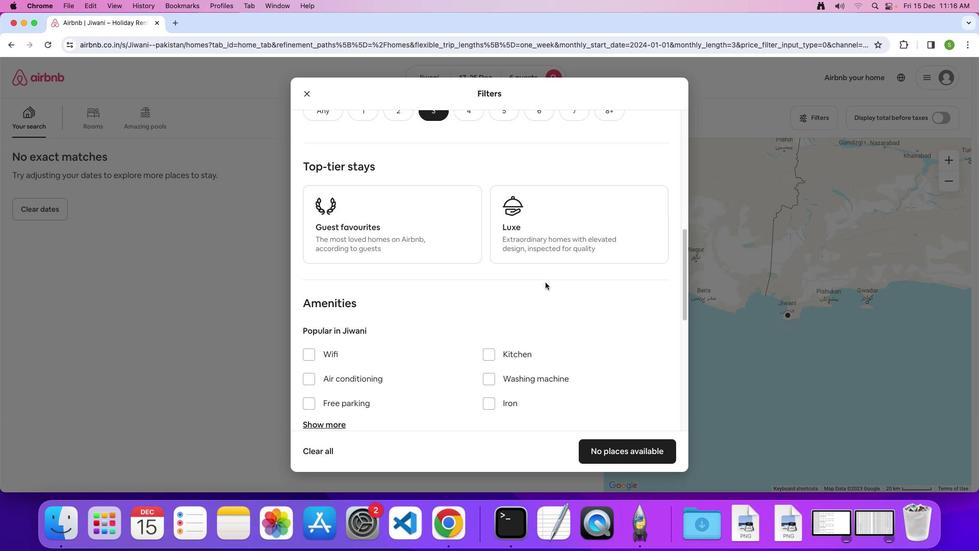 
Action: Mouse scrolled (545, 282) with delta (0, 0)
Screenshot: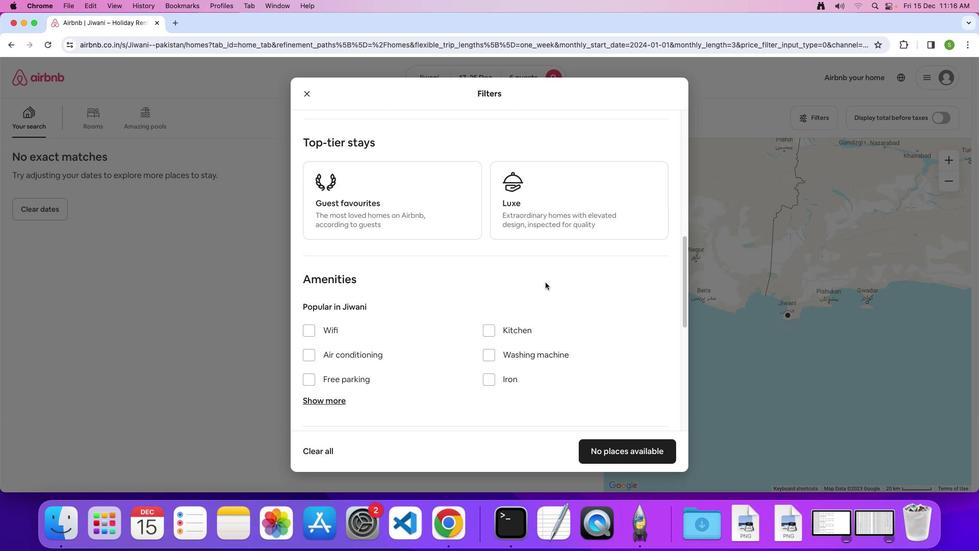 
Action: Mouse scrolled (545, 282) with delta (0, 0)
Screenshot: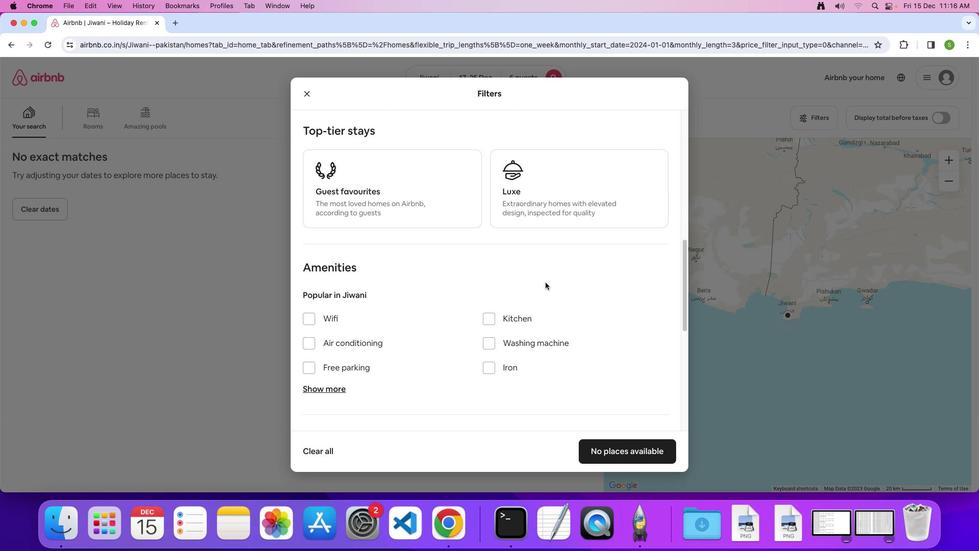 
Action: Mouse scrolled (545, 282) with delta (0, -1)
Screenshot: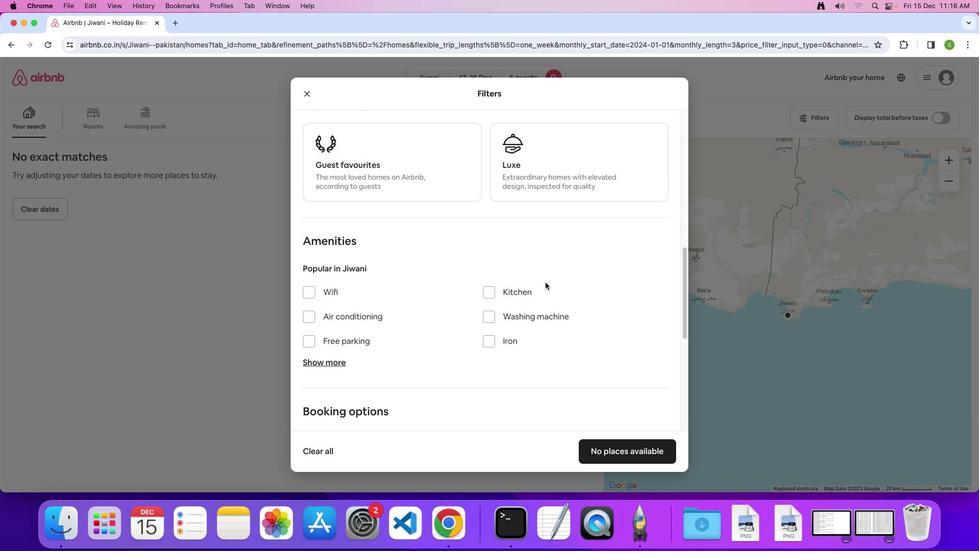
Action: Mouse scrolled (545, 282) with delta (0, 0)
Screenshot: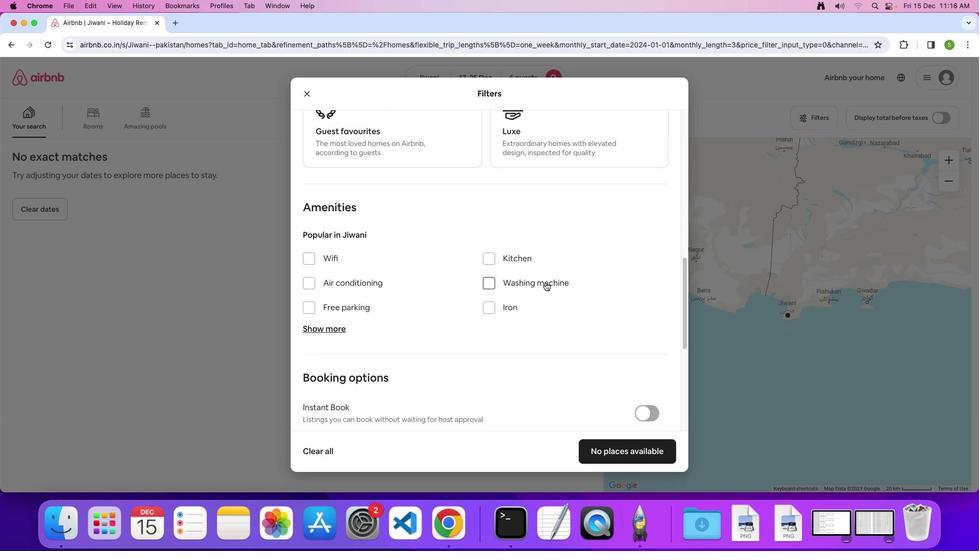 
Action: Mouse scrolled (545, 282) with delta (0, 0)
Screenshot: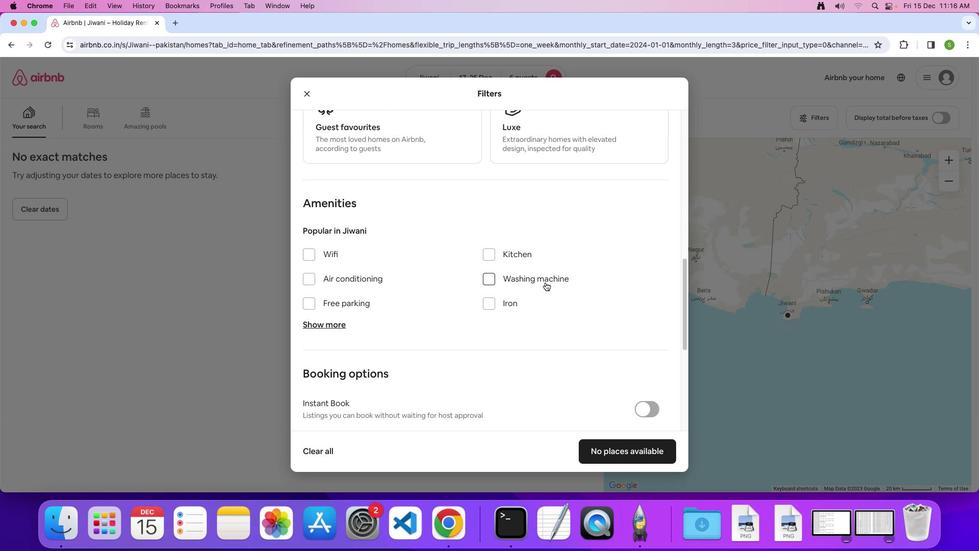 
Action: Mouse scrolled (545, 282) with delta (0, 0)
Screenshot: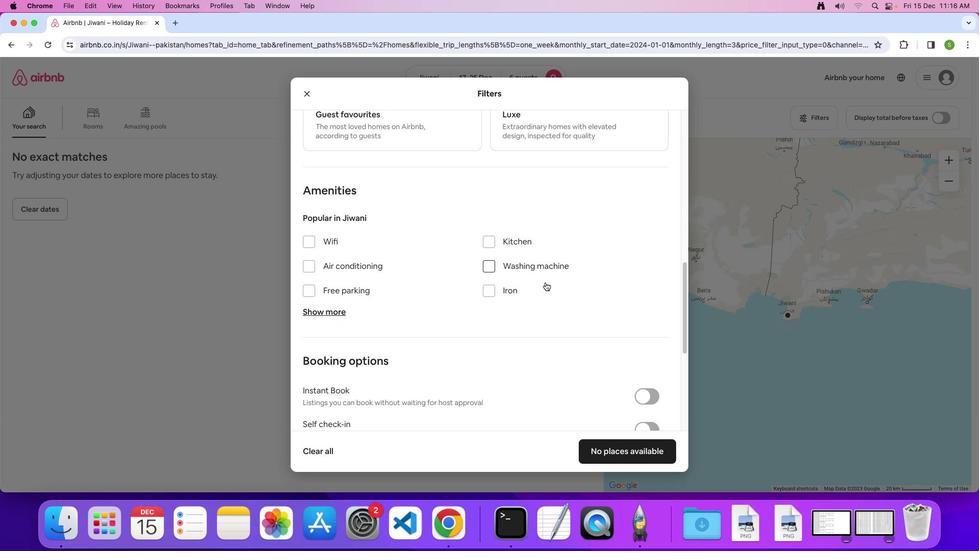 
Action: Mouse moved to (545, 282)
Screenshot: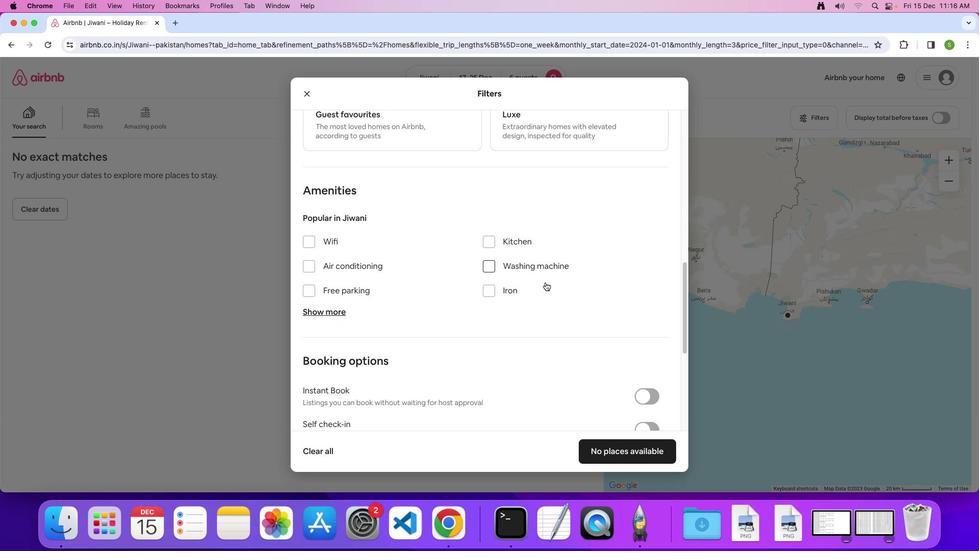 
Action: Mouse scrolled (545, 282) with delta (0, 0)
Screenshot: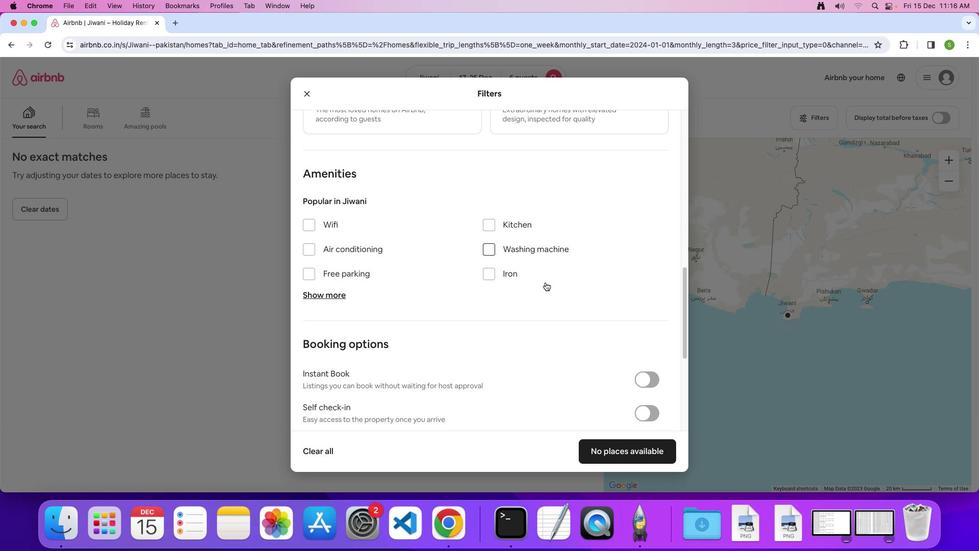 
Action: Mouse scrolled (545, 282) with delta (0, 0)
Screenshot: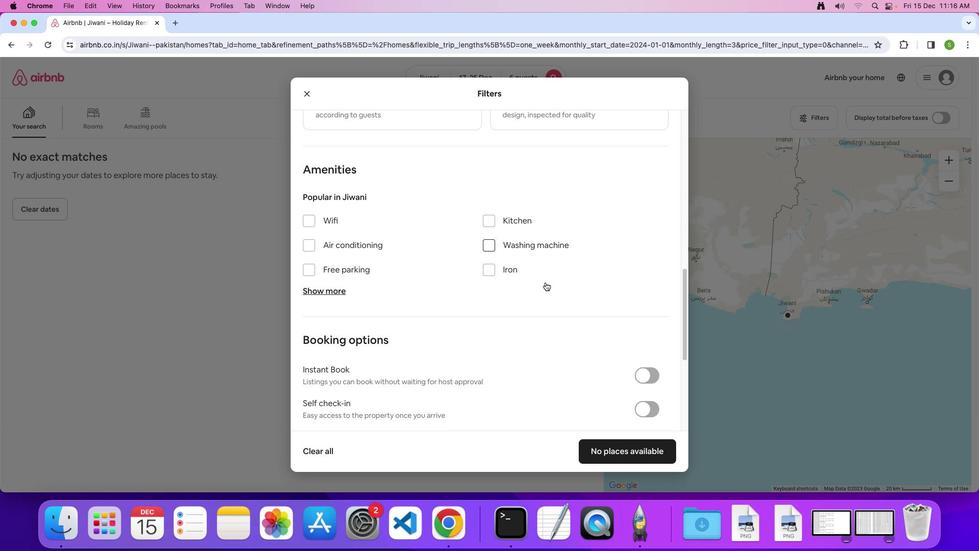 
Action: Mouse scrolled (545, 282) with delta (0, -1)
Screenshot: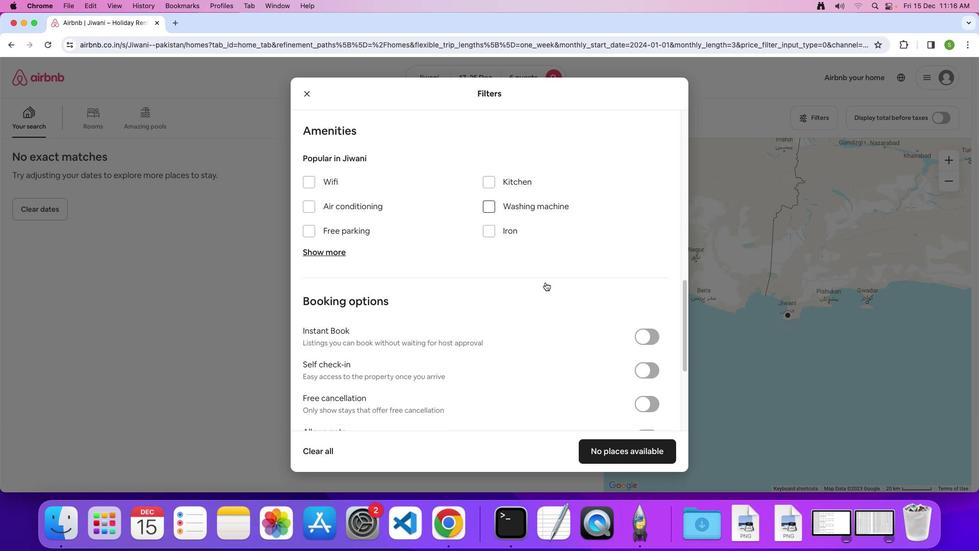 
Action: Mouse scrolled (545, 282) with delta (0, 0)
Screenshot: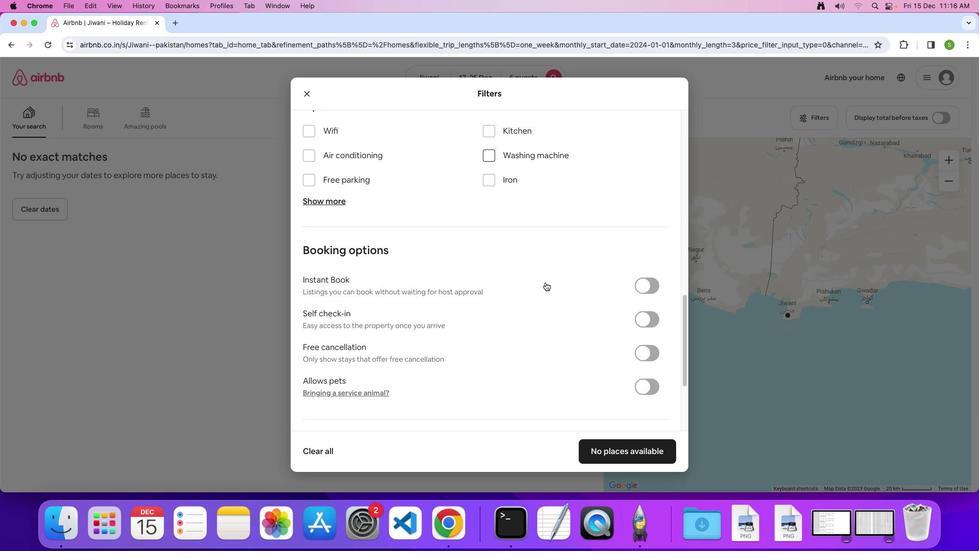 
Action: Mouse scrolled (545, 282) with delta (0, 0)
Screenshot: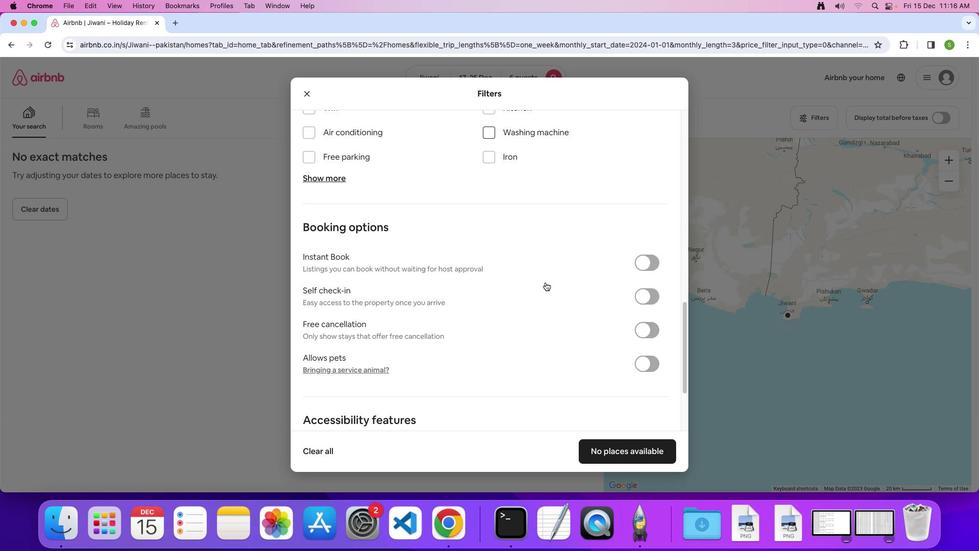
Action: Mouse scrolled (545, 282) with delta (0, -2)
Screenshot: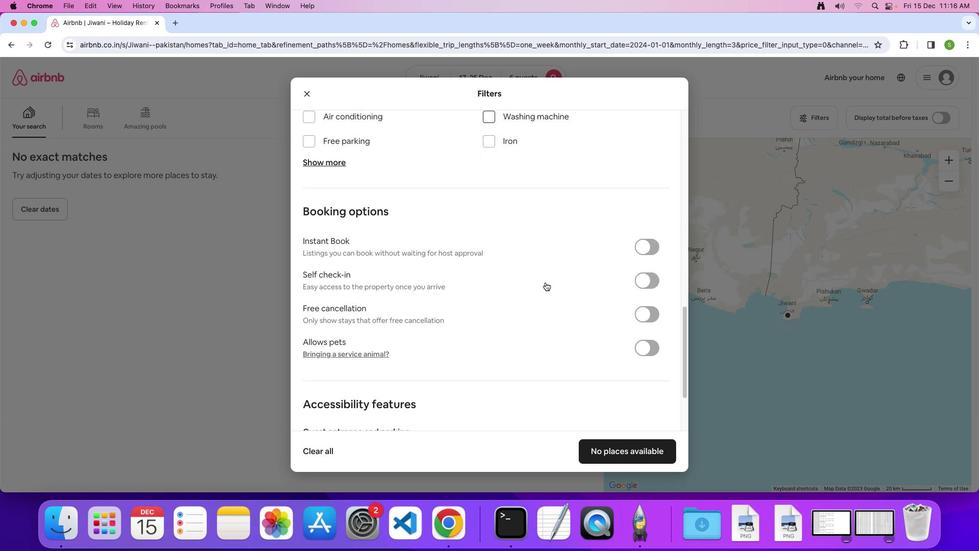 
Action: Mouse scrolled (545, 282) with delta (0, 0)
Screenshot: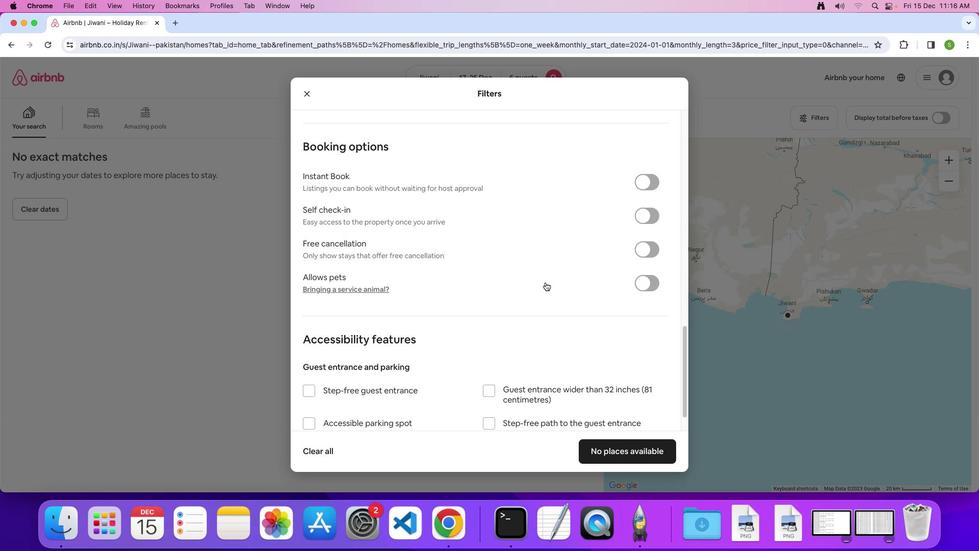 
Action: Mouse scrolled (545, 282) with delta (0, 0)
Screenshot: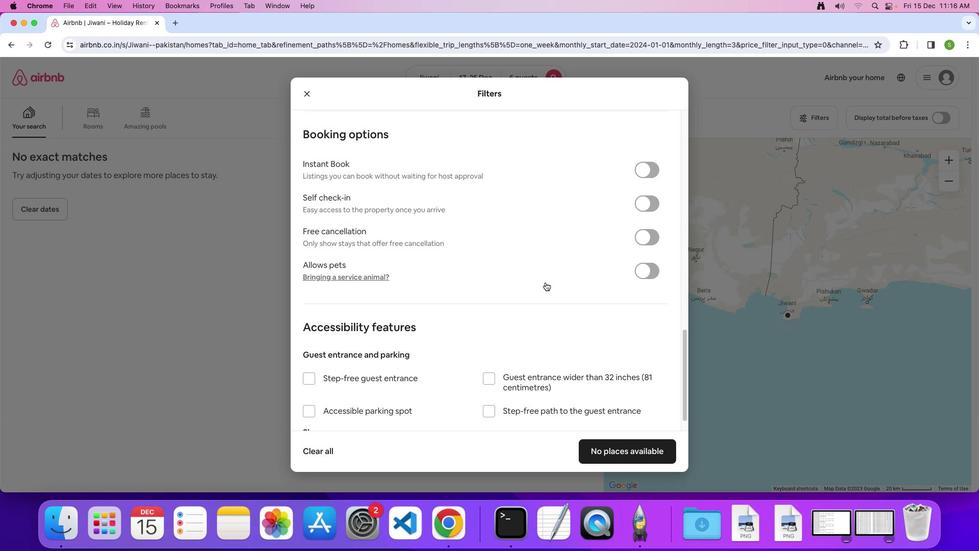 
Action: Mouse scrolled (545, 282) with delta (0, -1)
Screenshot: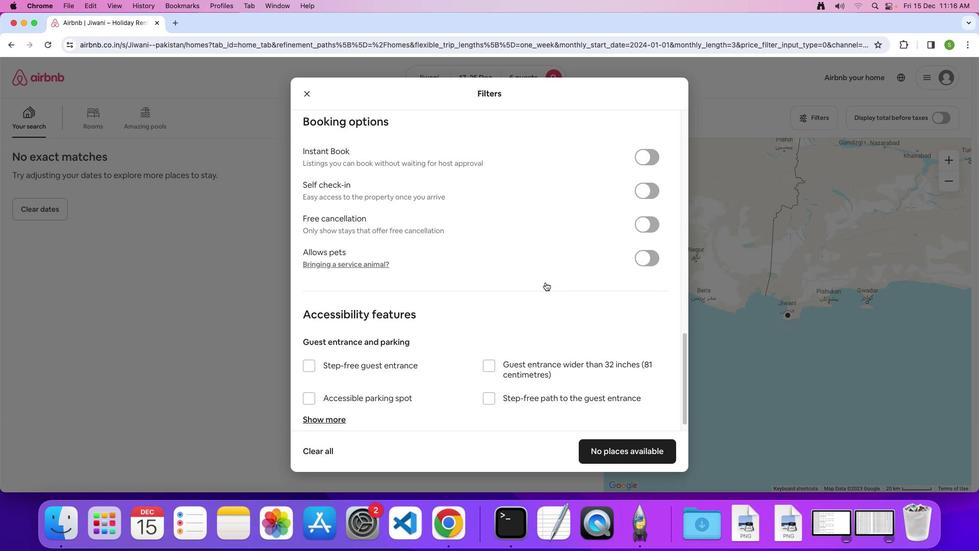
Action: Mouse scrolled (545, 282) with delta (0, 0)
Screenshot: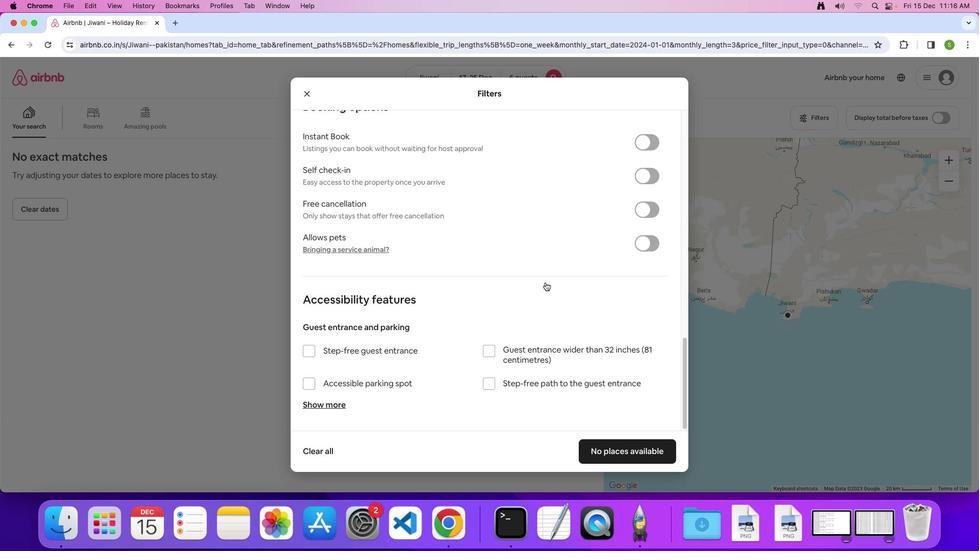 
Action: Mouse scrolled (545, 282) with delta (0, 0)
Screenshot: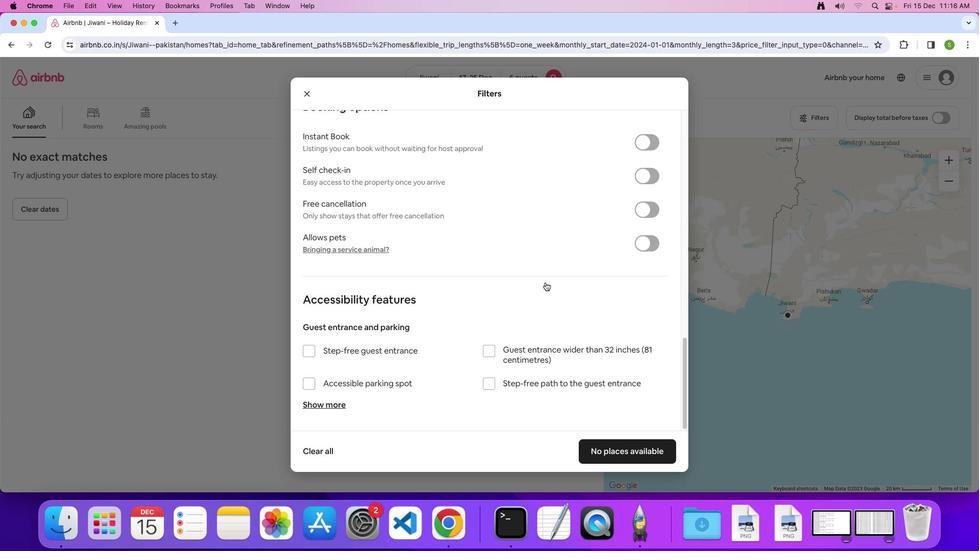 
Action: Mouse scrolled (545, 282) with delta (0, 0)
Screenshot: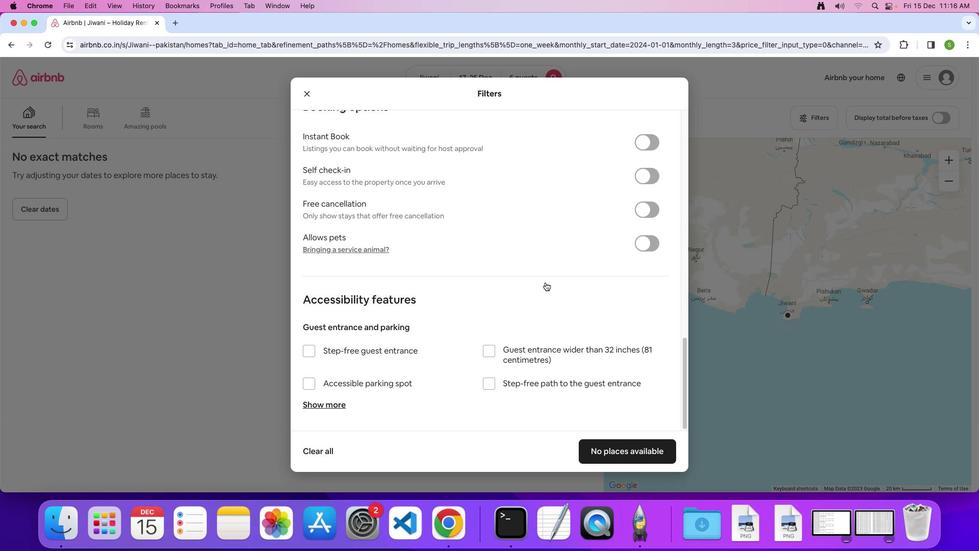 
Action: Mouse scrolled (545, 282) with delta (0, 0)
Screenshot: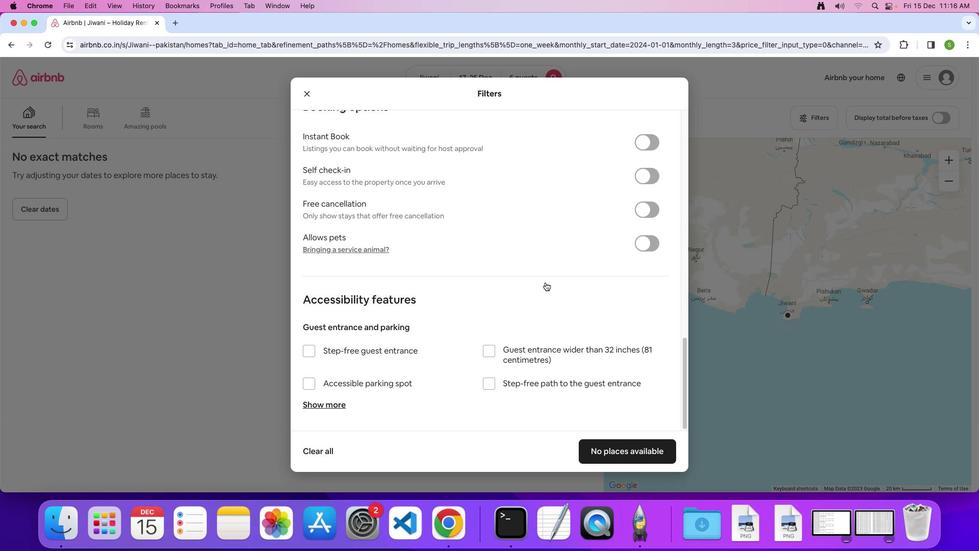 
Action: Mouse scrolled (545, 282) with delta (0, 0)
Screenshot: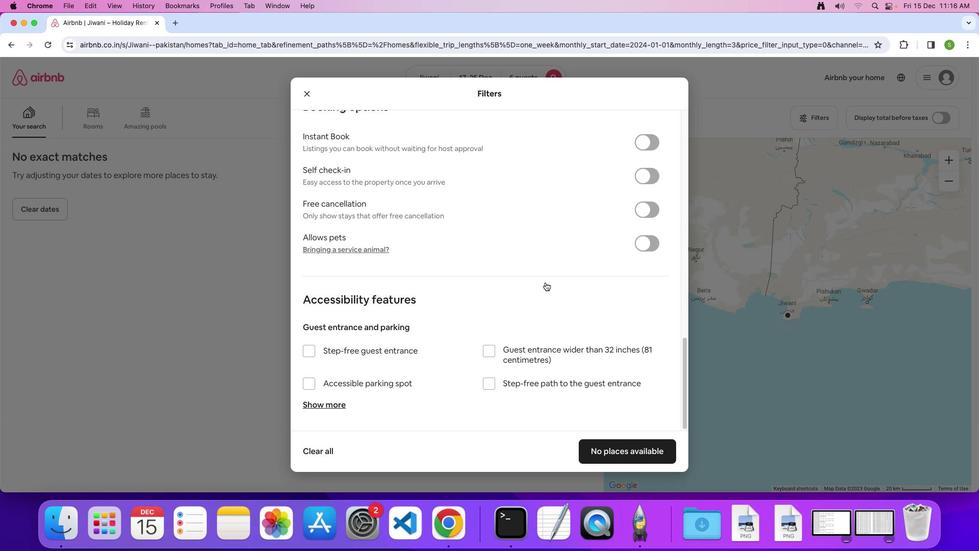 
Action: Mouse scrolled (545, 282) with delta (0, 0)
Screenshot: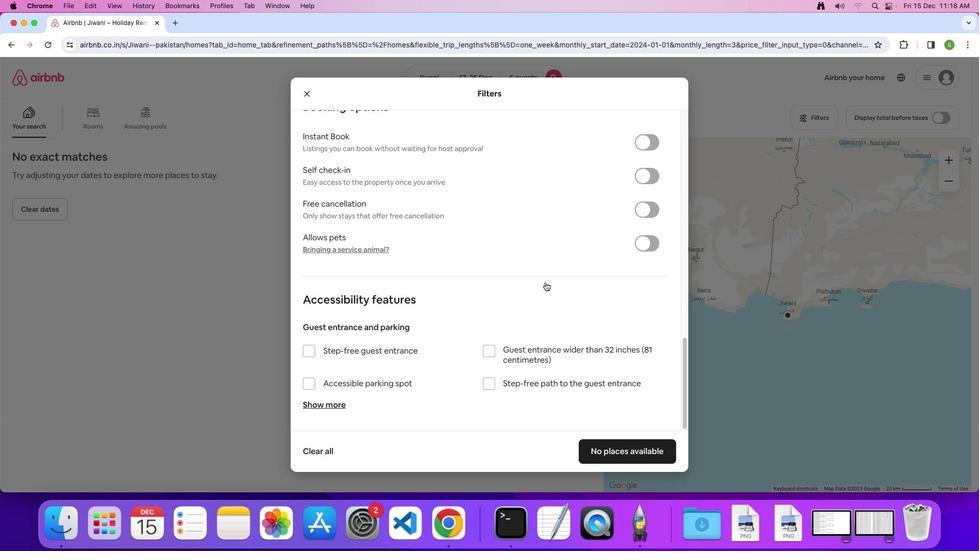 
Action: Mouse scrolled (545, 282) with delta (0, 0)
Screenshot: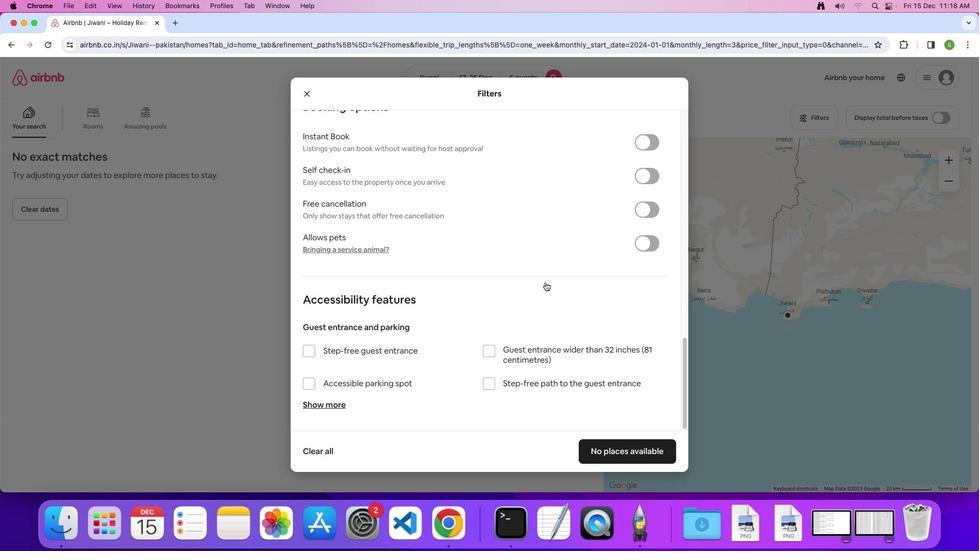 
Action: Mouse moved to (629, 450)
Screenshot: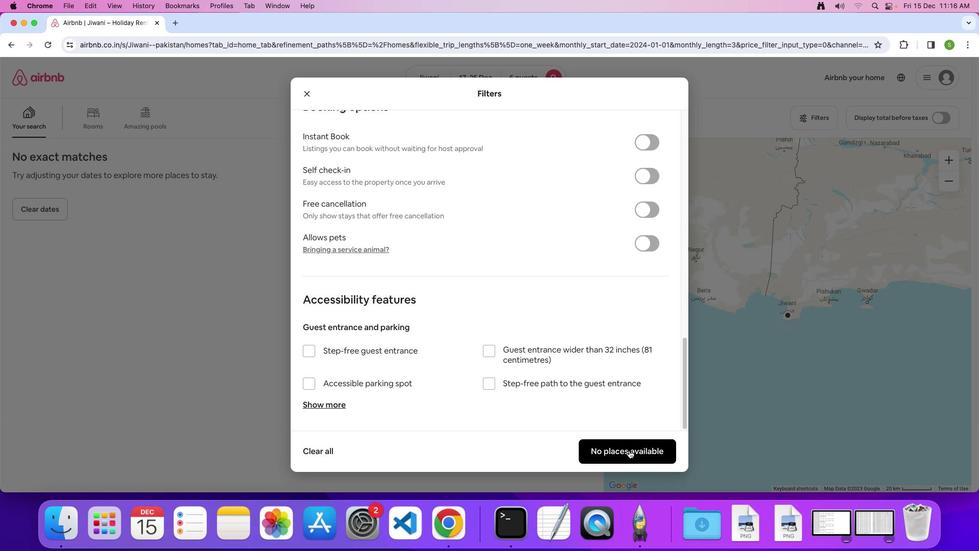 
Action: Mouse pressed left at (629, 450)
Screenshot: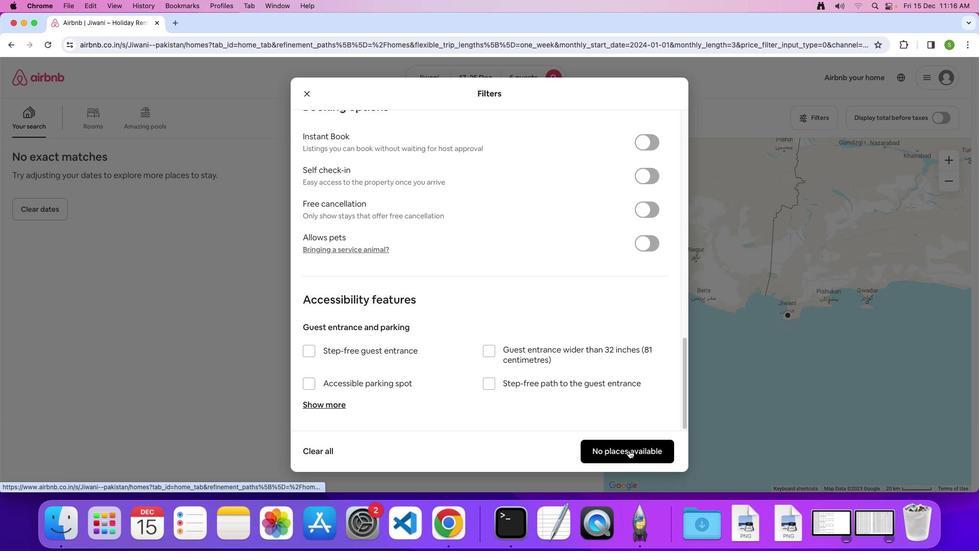 
Action: Mouse moved to (414, 284)
Screenshot: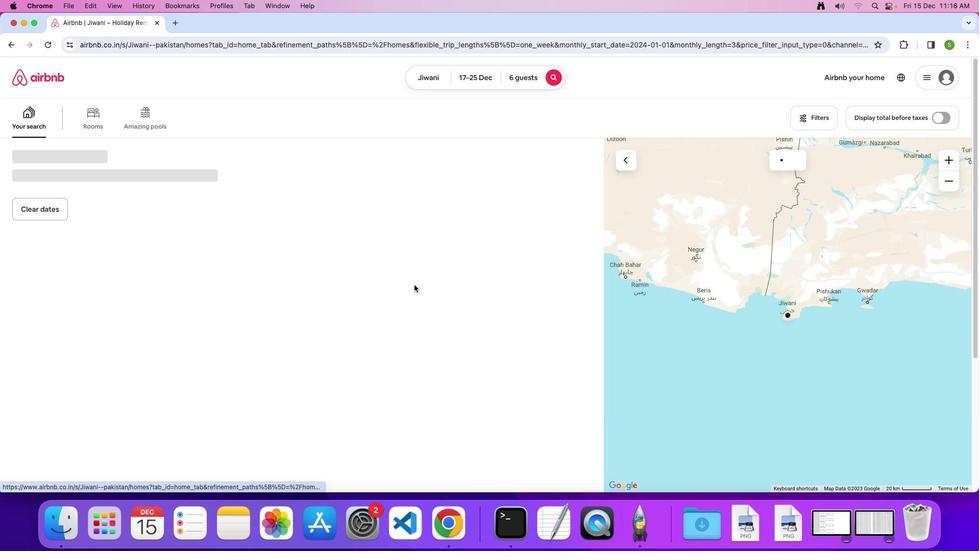 
